 Task: Add an event with the title Third Lunch Break, date '2023/10/17', time 9:15 AM to 11:15 AMand add a description: Welcome to our Team Building Retreat, a transformative experience designed to foster stronger bonds, enhance collaboration, and unleash the full potential of our team. This retreat provides a unique opportunity for team members to step outside of their daily routines and engage in activities that promote trust, communication, and camaraderie., put the event into Yellow category, logged in from the account softage.3@softage.netand send the event invitation to softage.7@softage.net and softage.8@softage.net. Set a reminder for the event 15 minutes before
Action: Mouse moved to (82, 100)
Screenshot: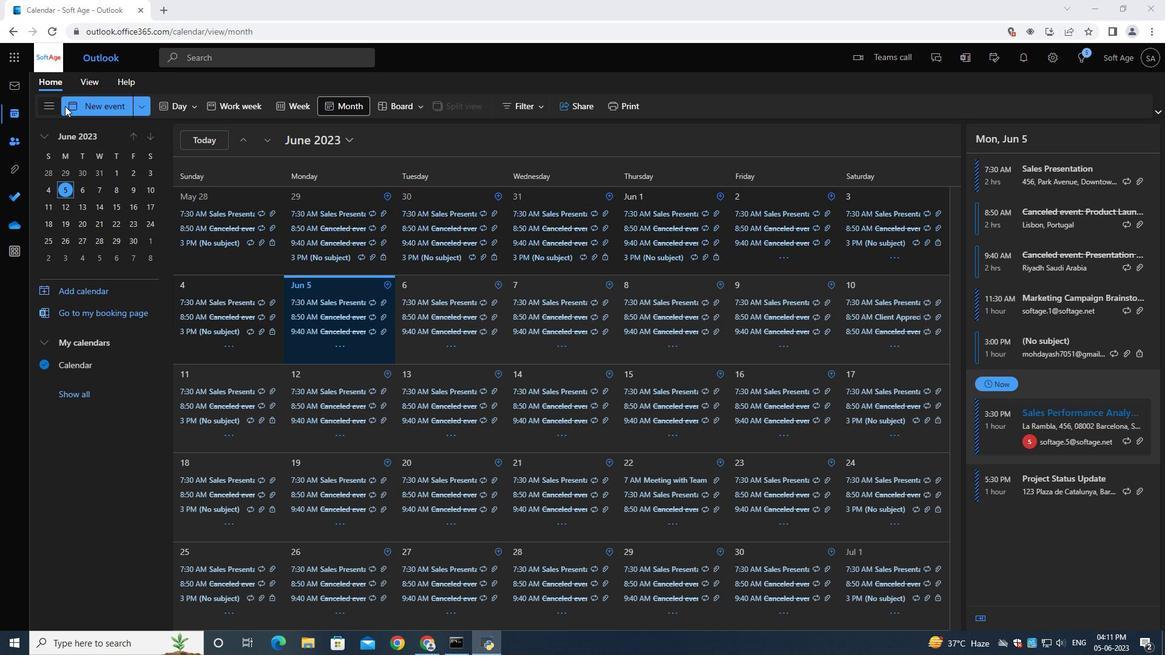 
Action: Mouse pressed left at (82, 100)
Screenshot: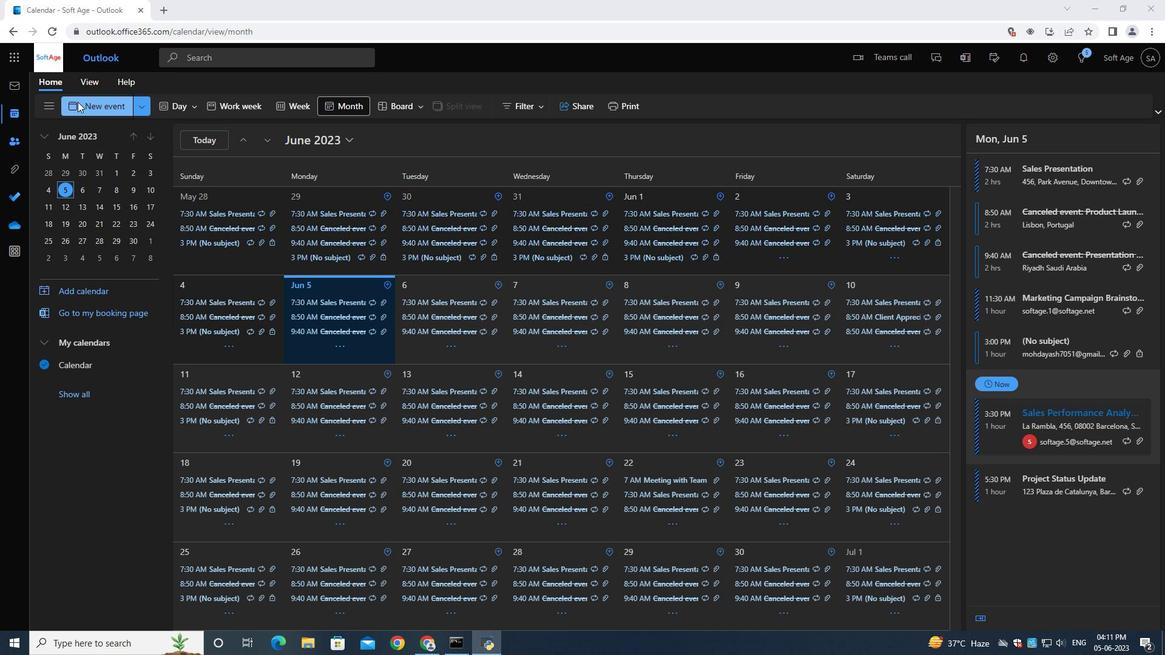 
Action: Mouse moved to (353, 190)
Screenshot: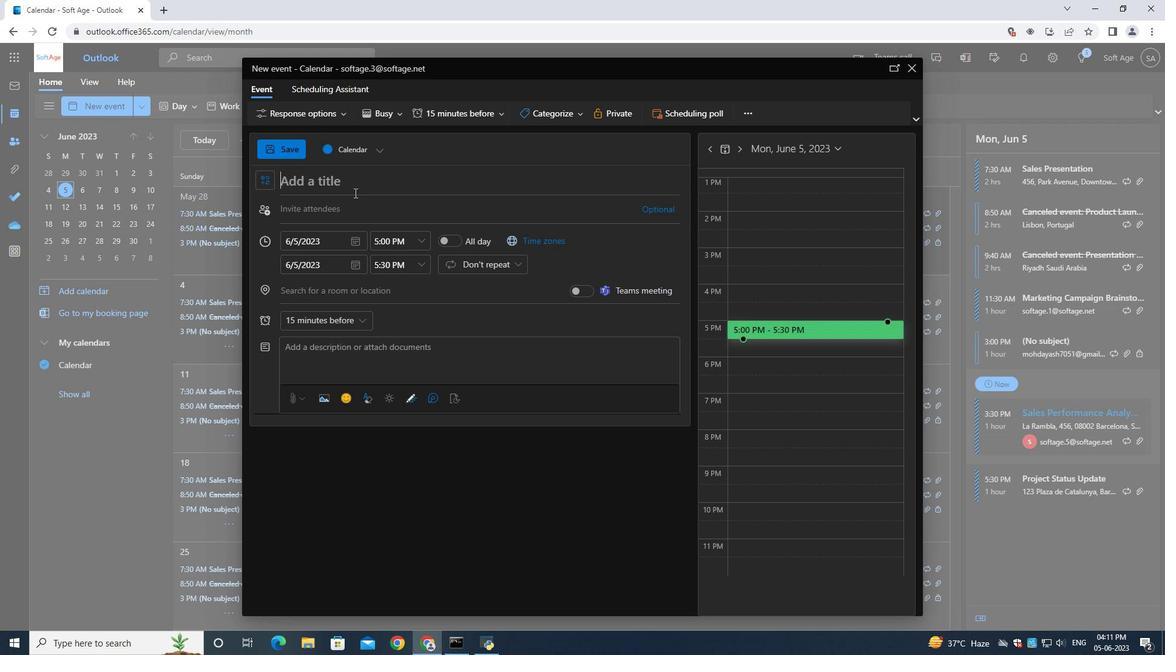 
Action: Mouse pressed left at (353, 190)
Screenshot: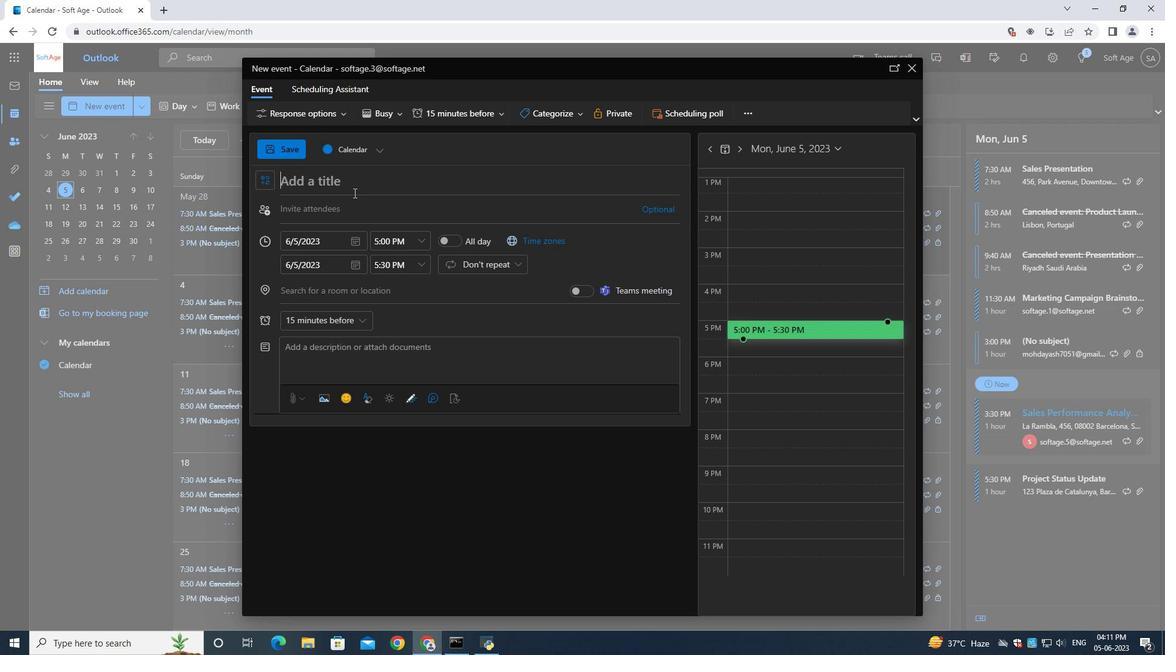 
Action: Key pressed <Key.shift>Third<Key.space><Key.shift>Lunch<Key.space><Key.shift>Break<Key.space>
Screenshot: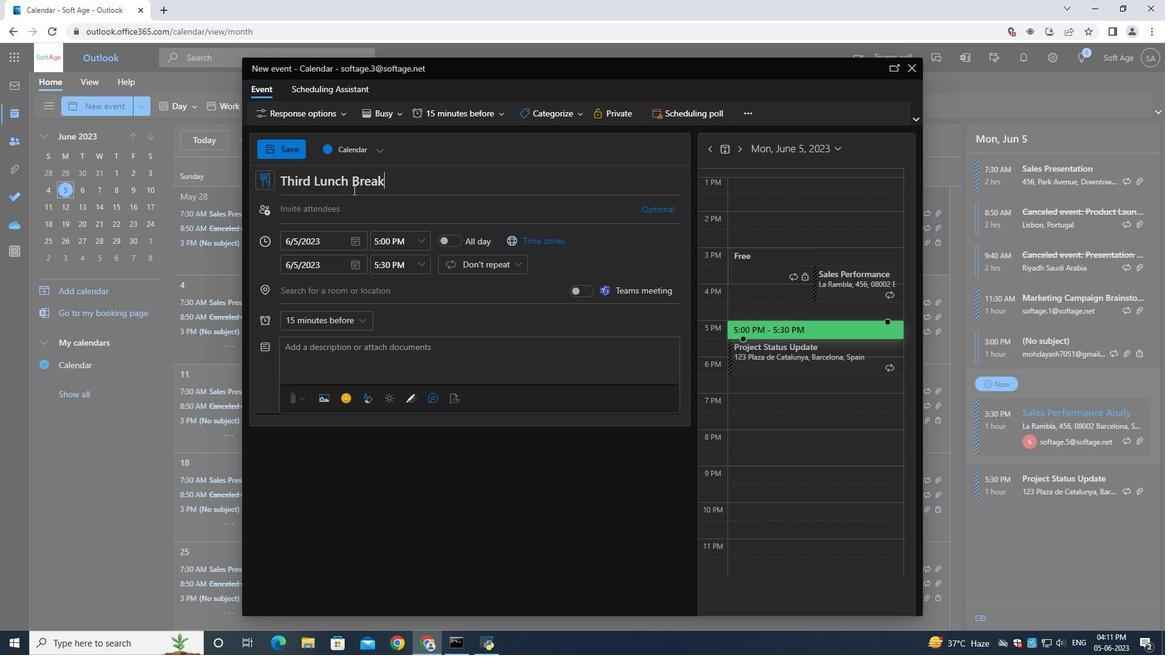 
Action: Mouse moved to (355, 245)
Screenshot: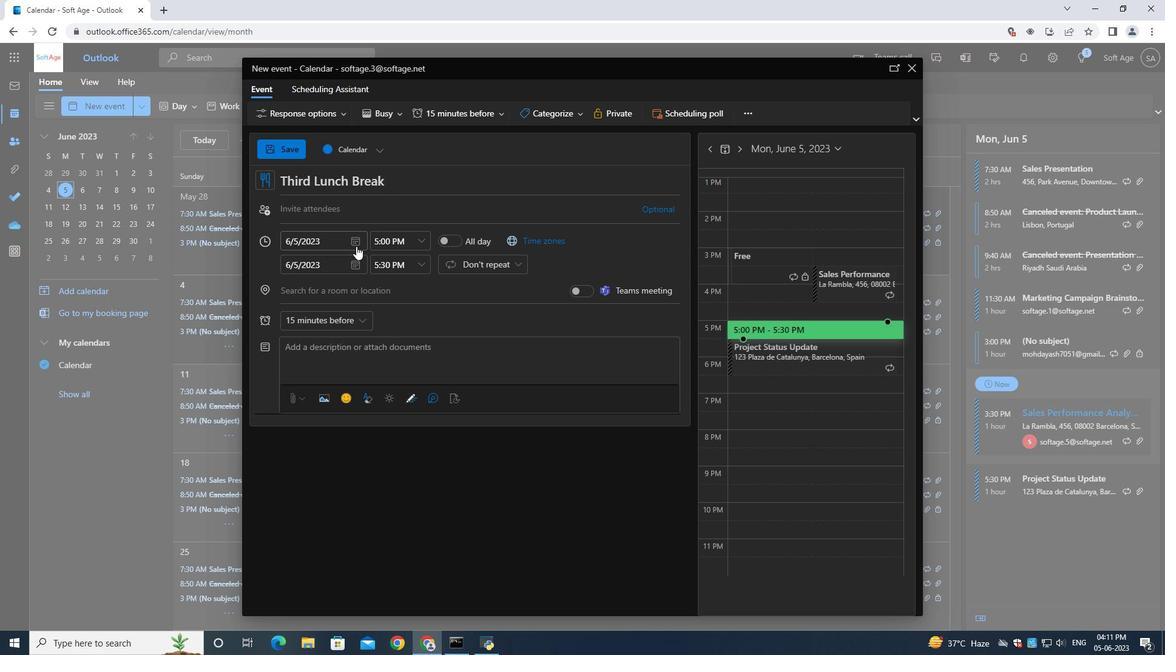 
Action: Mouse pressed left at (355, 245)
Screenshot: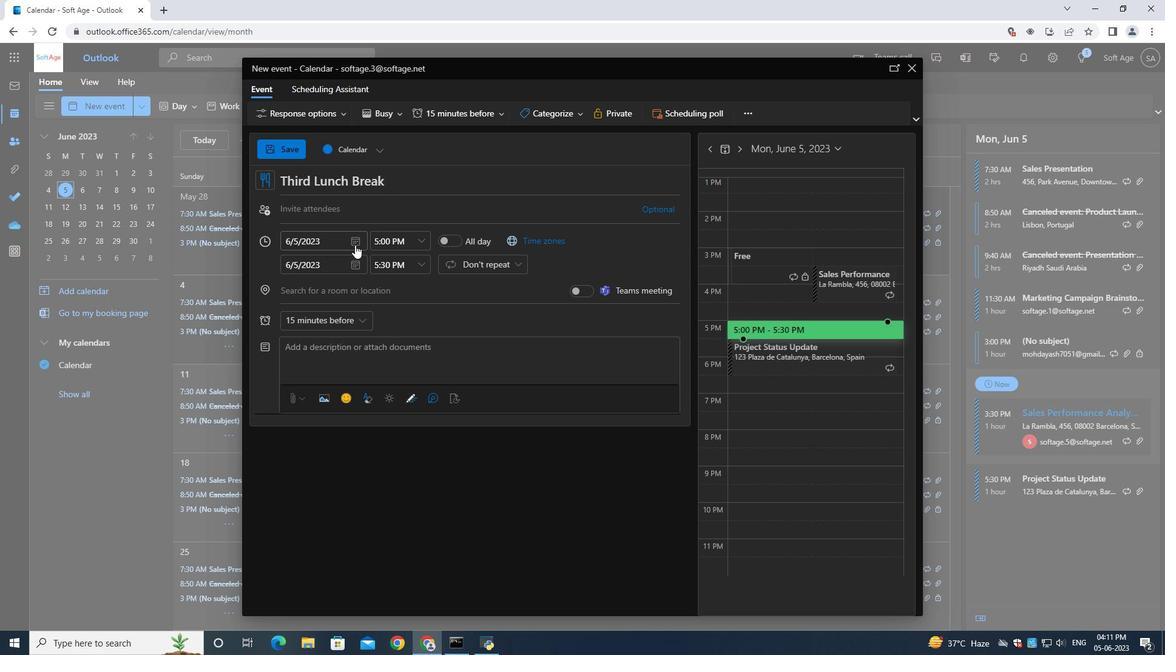 
Action: Mouse moved to (389, 267)
Screenshot: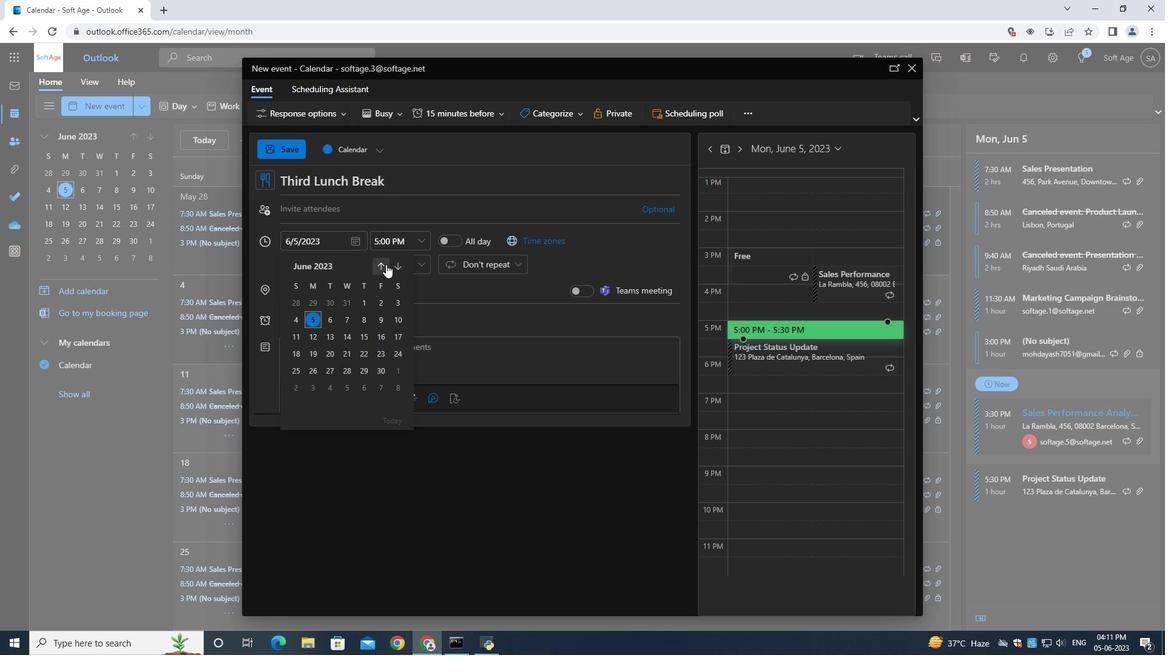 
Action: Mouse pressed left at (389, 267)
Screenshot: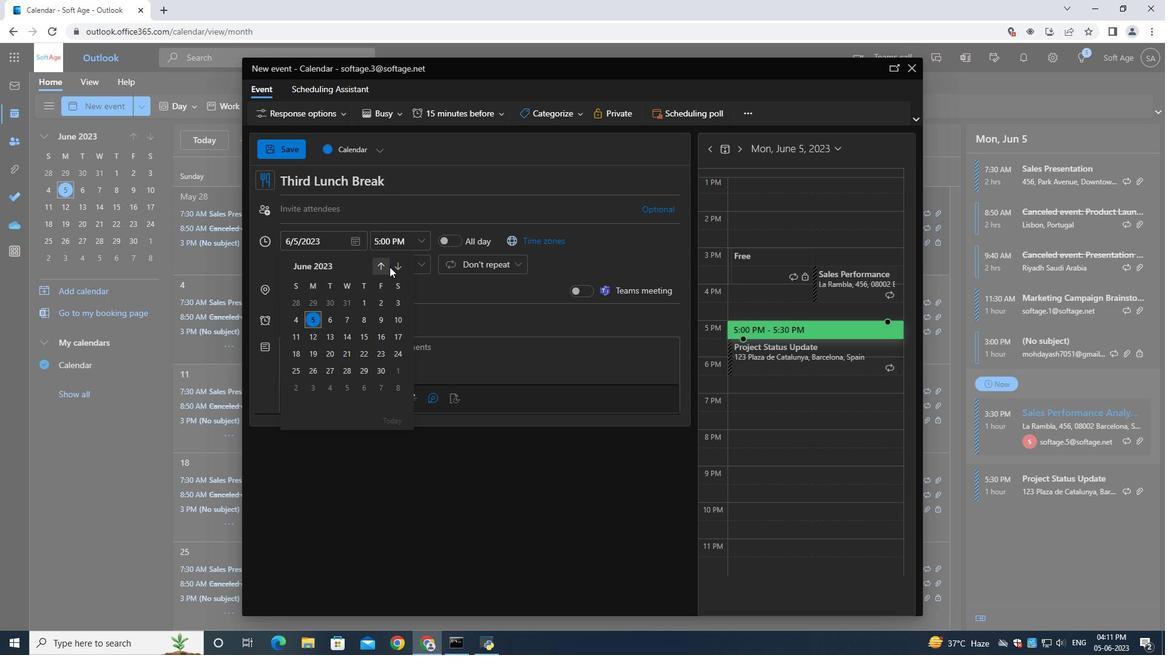 
Action: Mouse pressed left at (389, 267)
Screenshot: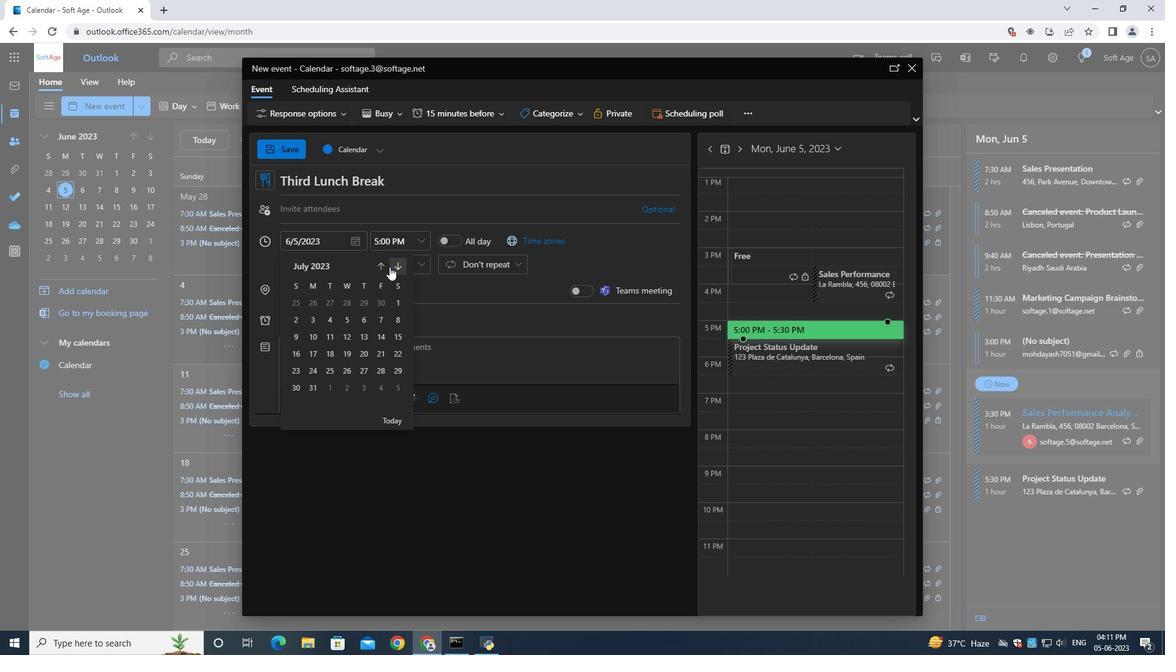 
Action: Mouse pressed left at (389, 267)
Screenshot: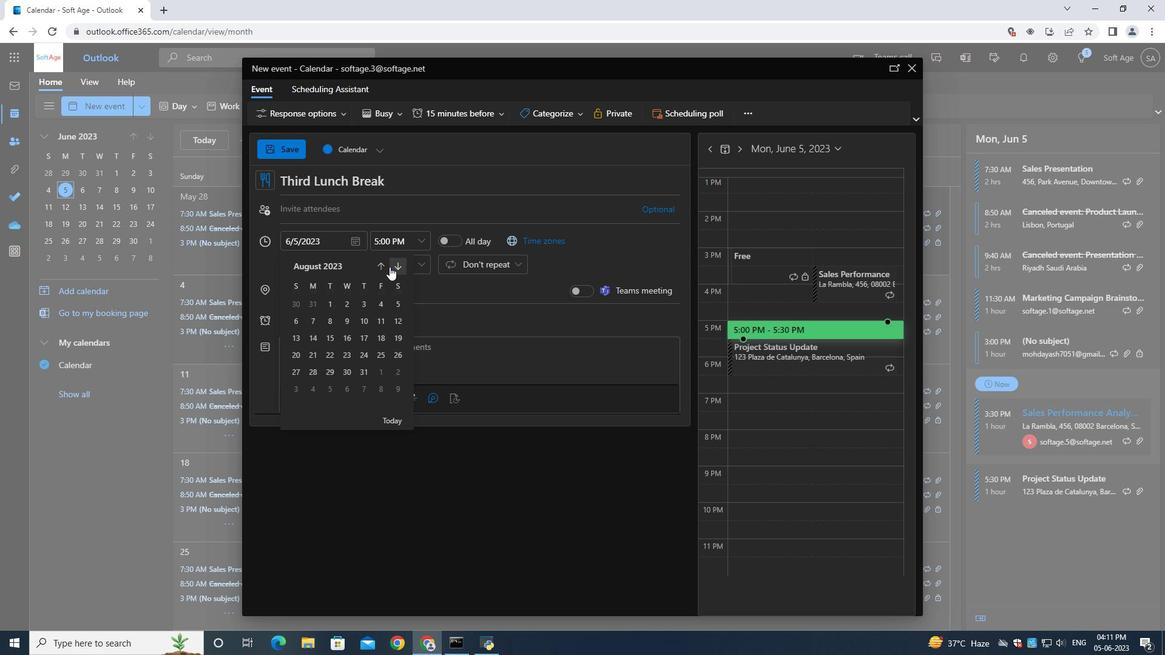 
Action: Mouse pressed left at (389, 267)
Screenshot: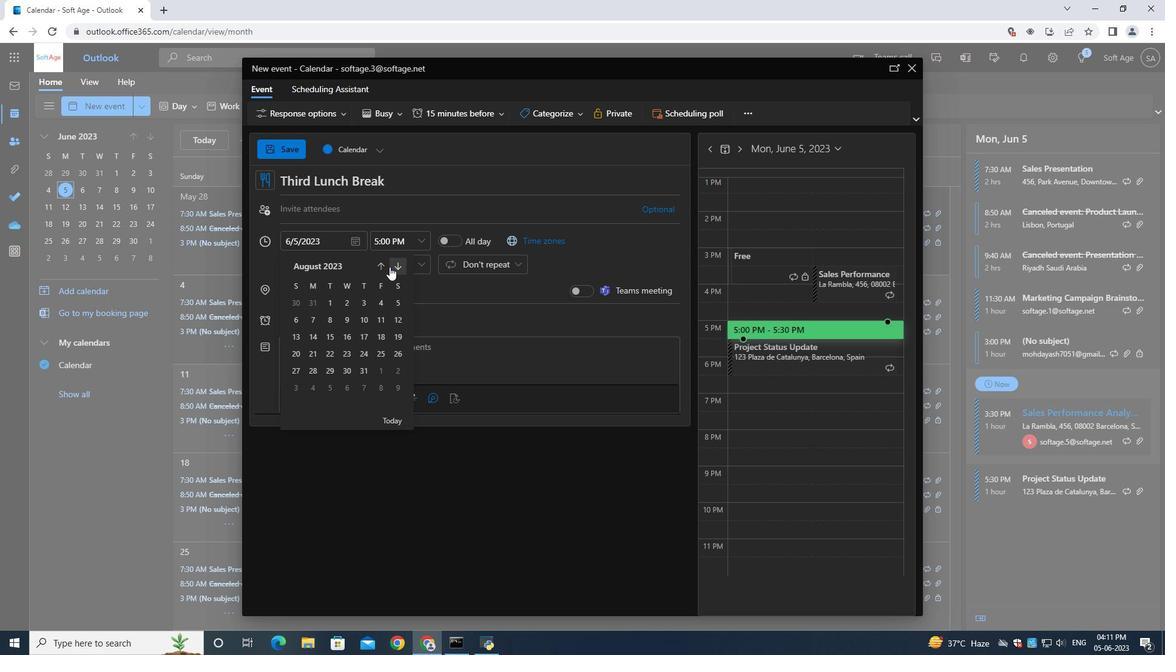 
Action: Mouse moved to (327, 333)
Screenshot: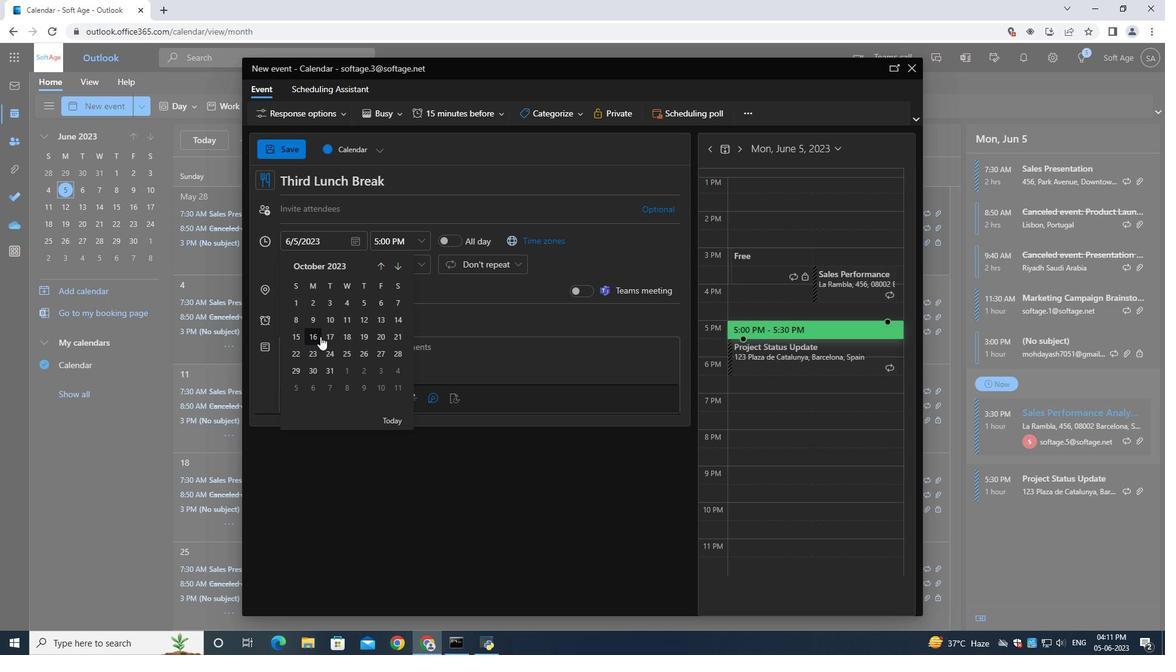 
Action: Mouse pressed left at (327, 333)
Screenshot: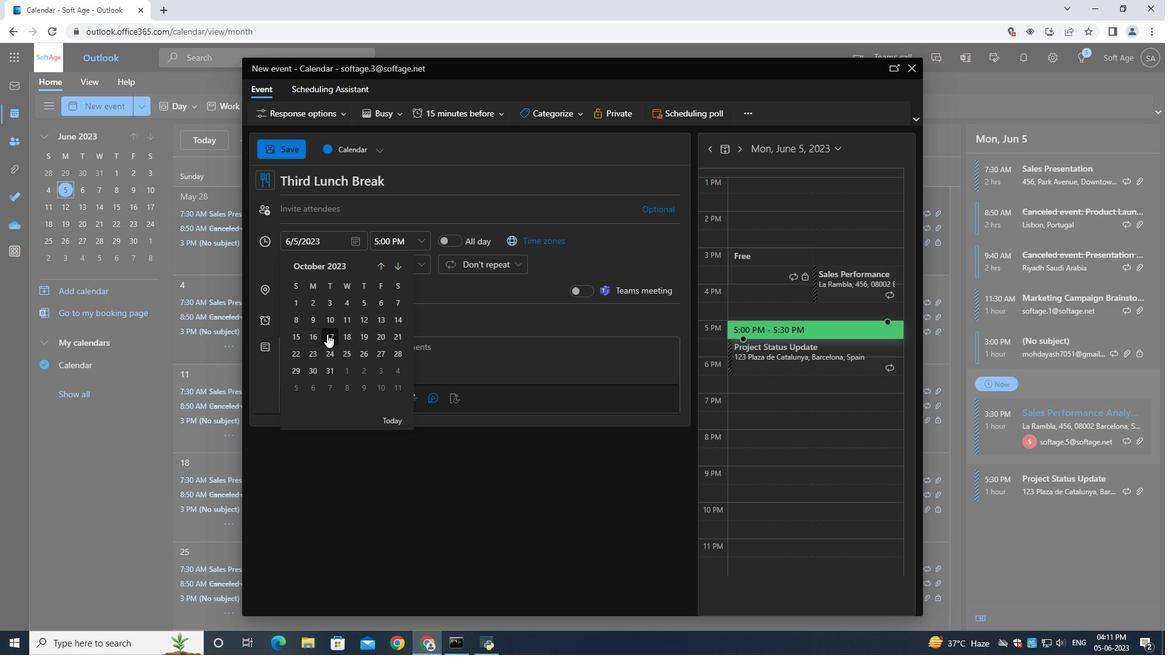 
Action: Mouse moved to (403, 233)
Screenshot: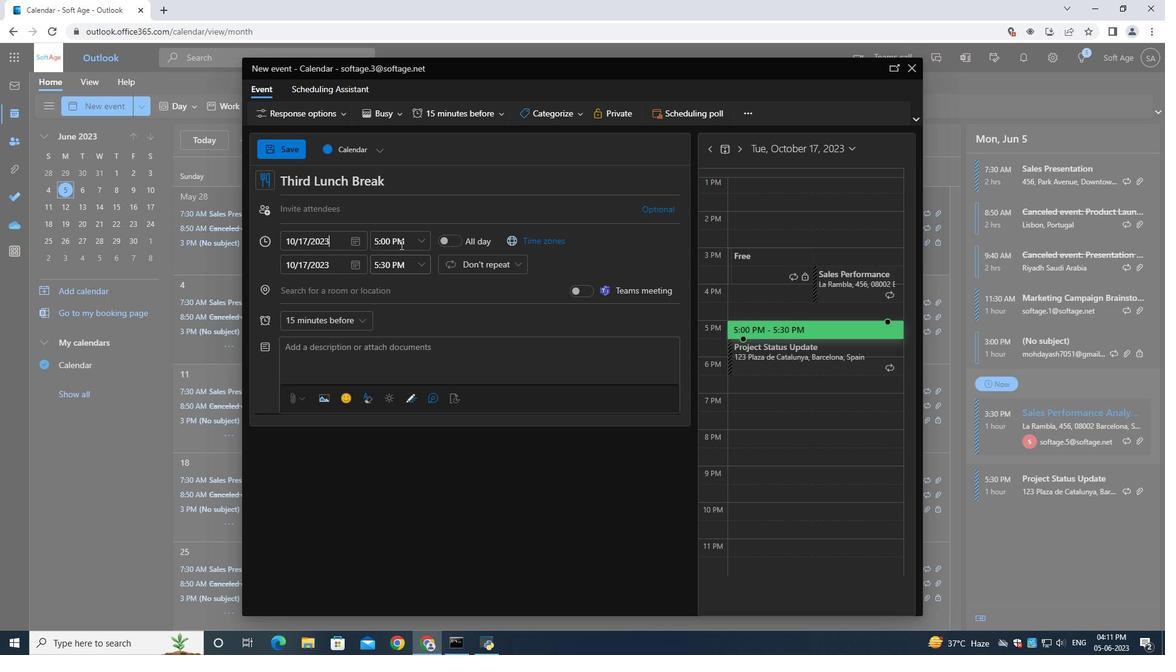 
Action: Mouse pressed left at (403, 233)
Screenshot: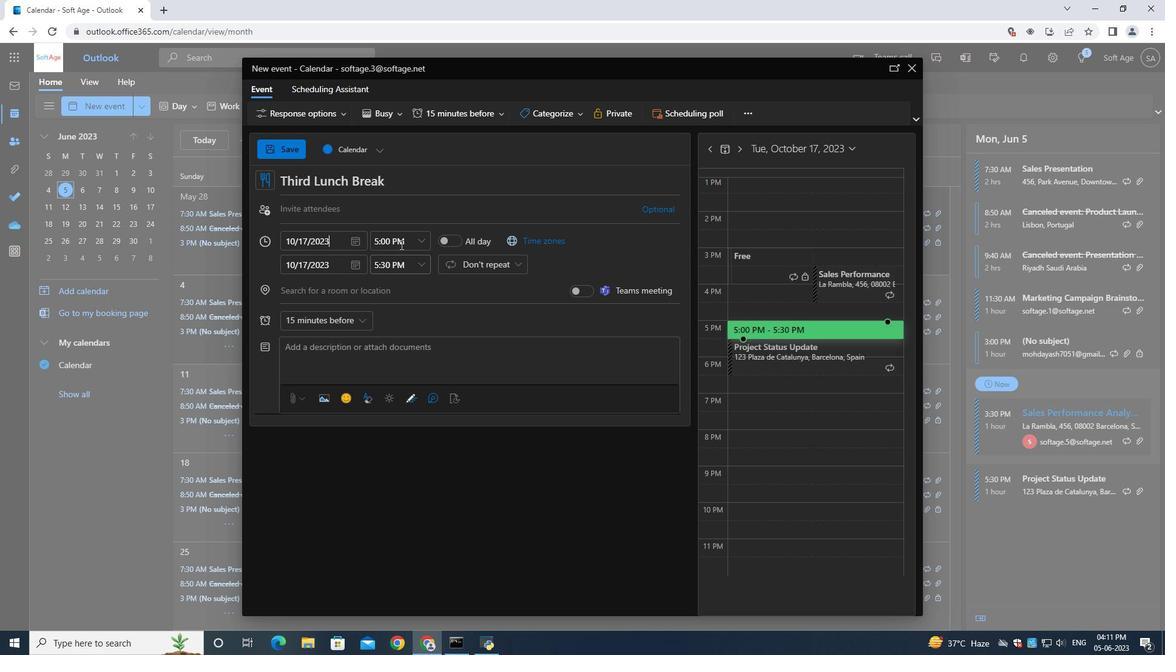 
Action: Mouse moved to (407, 245)
Screenshot: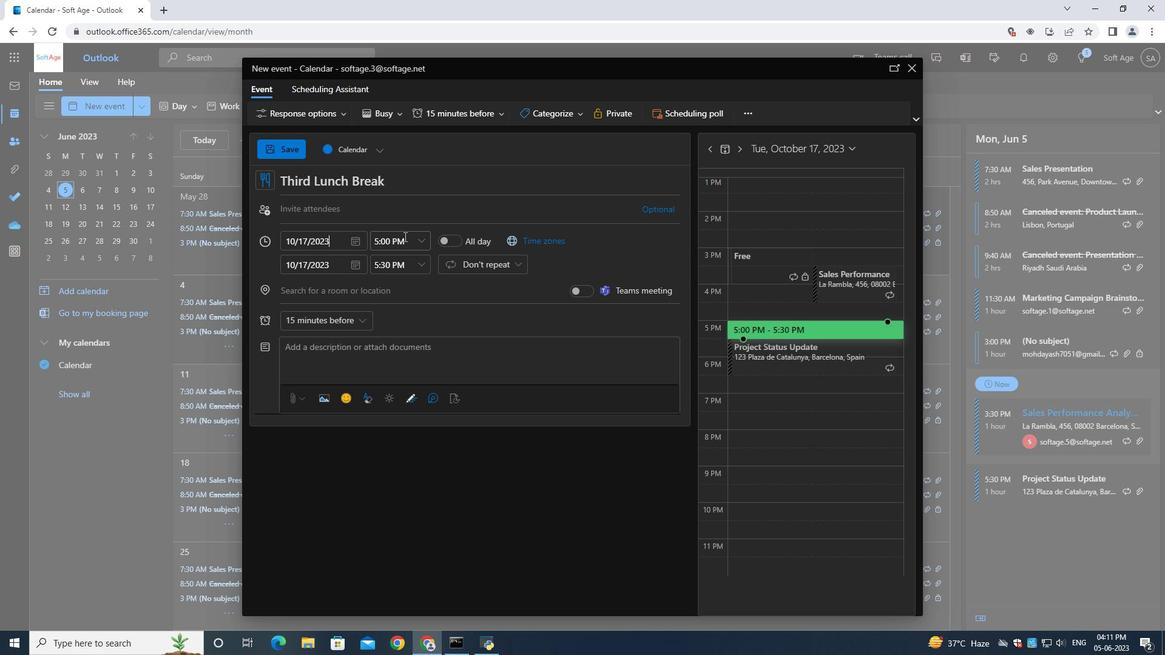 
Action: Mouse pressed left at (407, 245)
Screenshot: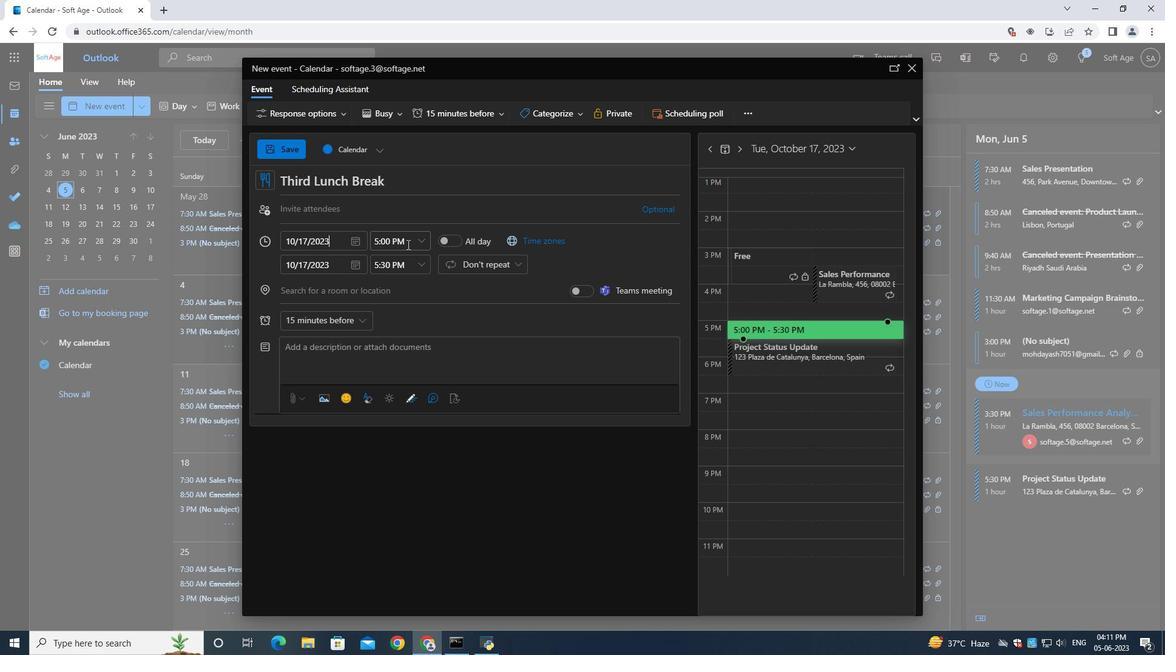 
Action: Mouse moved to (390, 240)
Screenshot: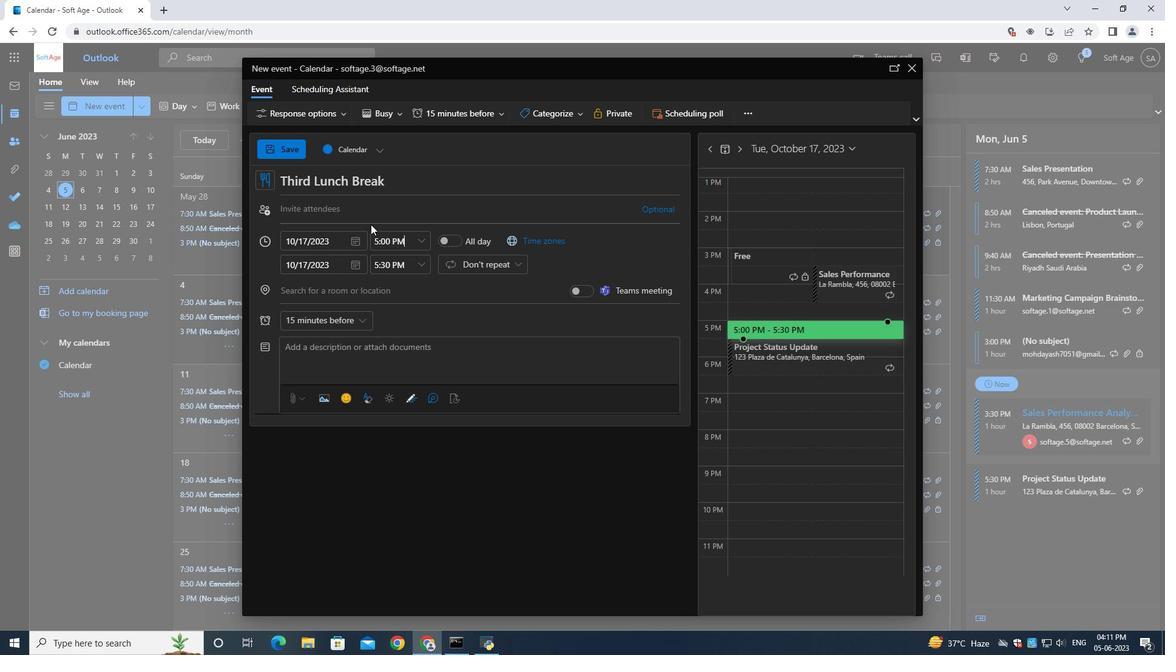 
Action: Mouse pressed left at (390, 240)
Screenshot: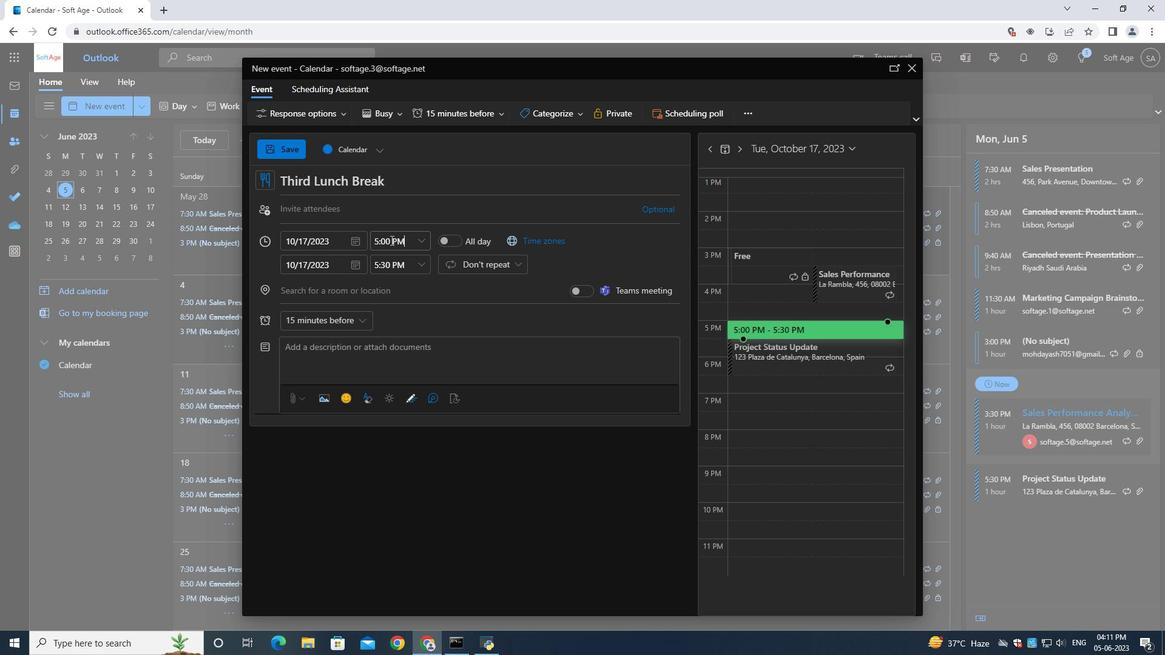 
Action: Mouse moved to (392, 227)
Screenshot: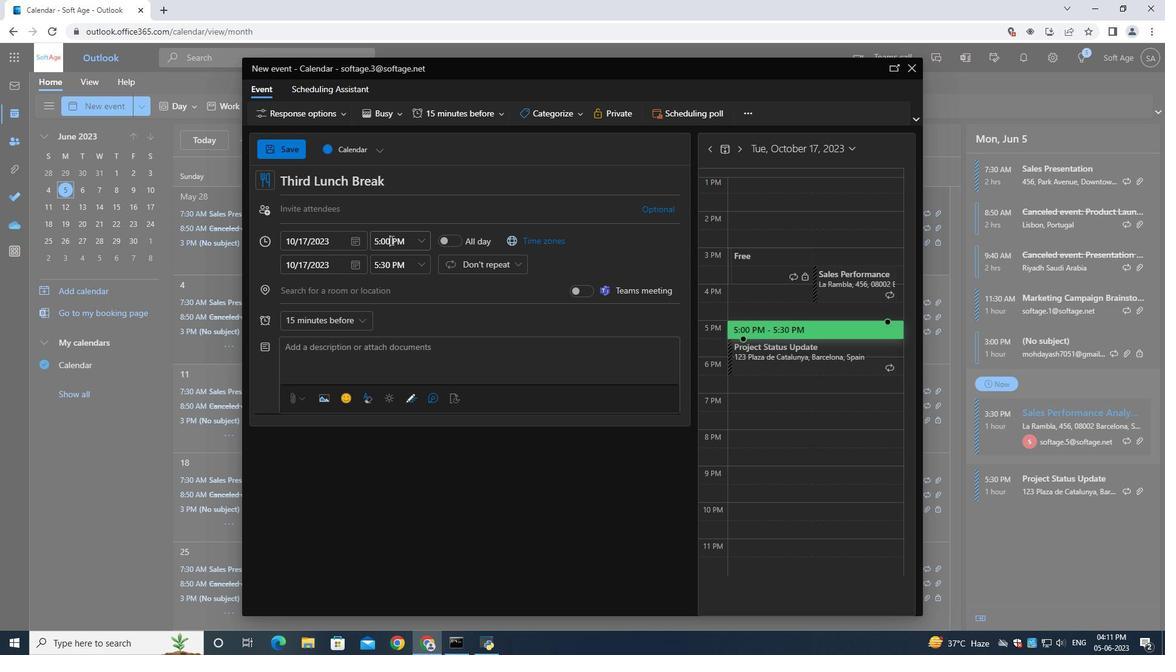 
Action: Mouse pressed left at (392, 227)
Screenshot: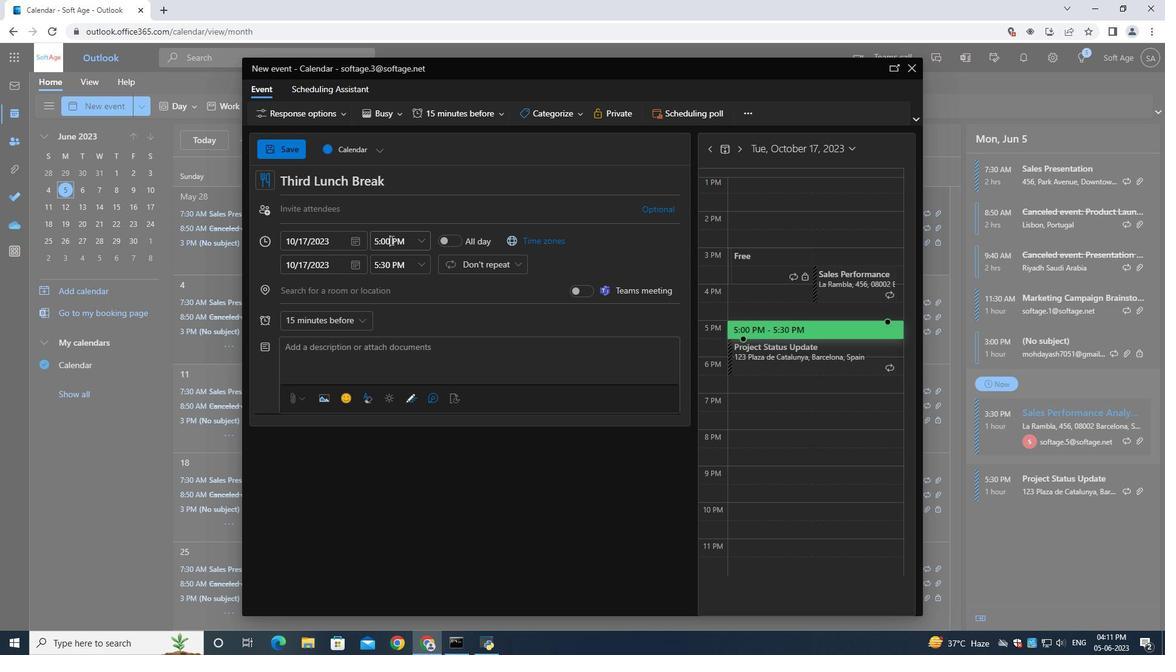 
Action: Mouse moved to (394, 227)
Screenshot: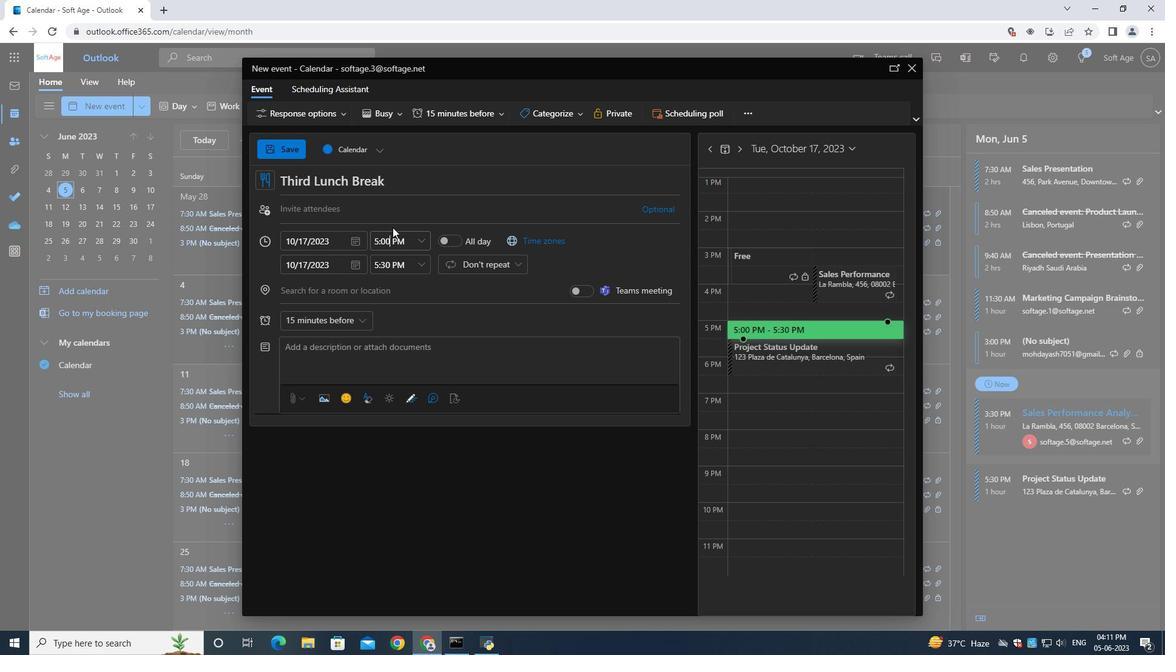 
Action: Mouse pressed left at (394, 227)
Screenshot: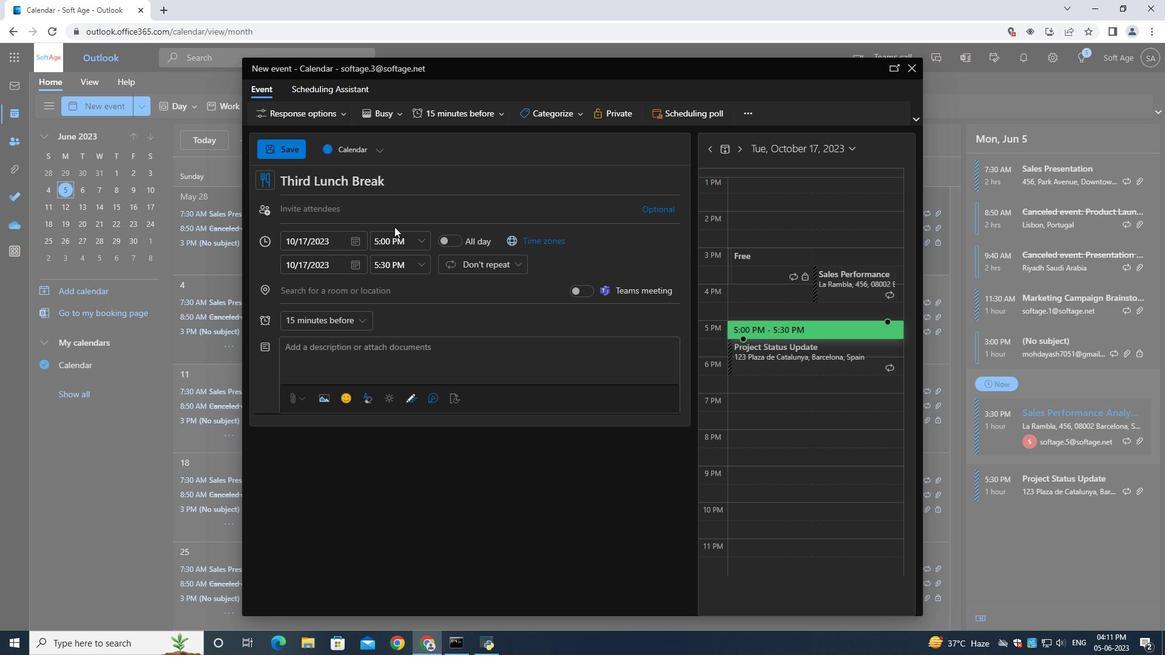 
Action: Mouse moved to (393, 235)
Screenshot: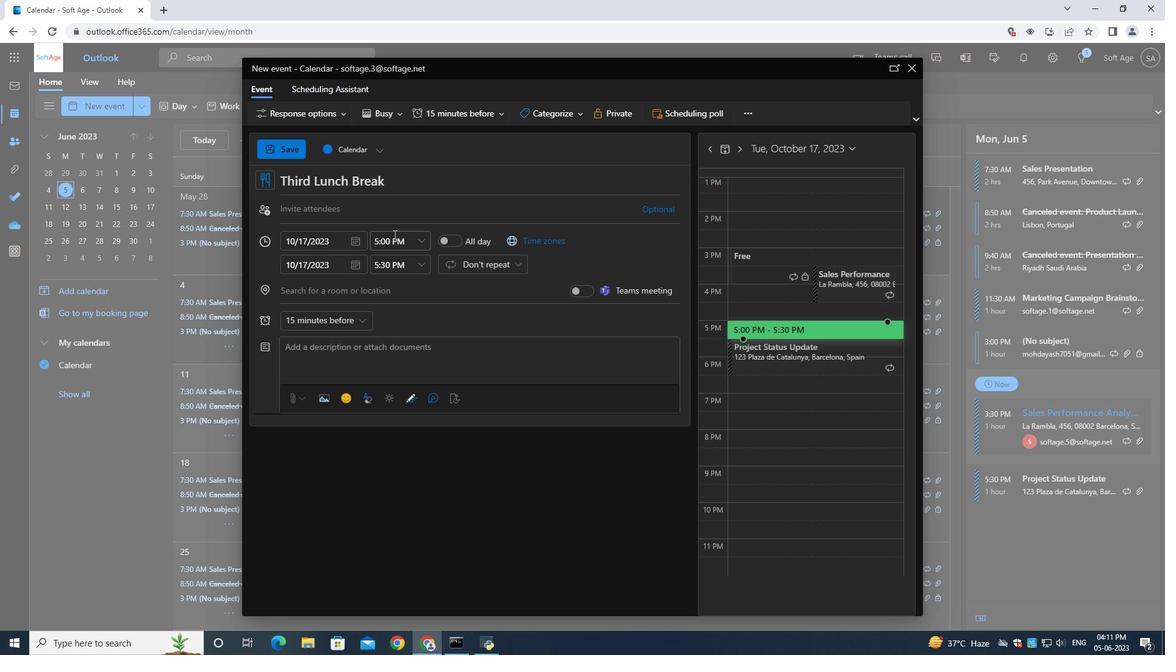 
Action: Mouse pressed left at (393, 235)
Screenshot: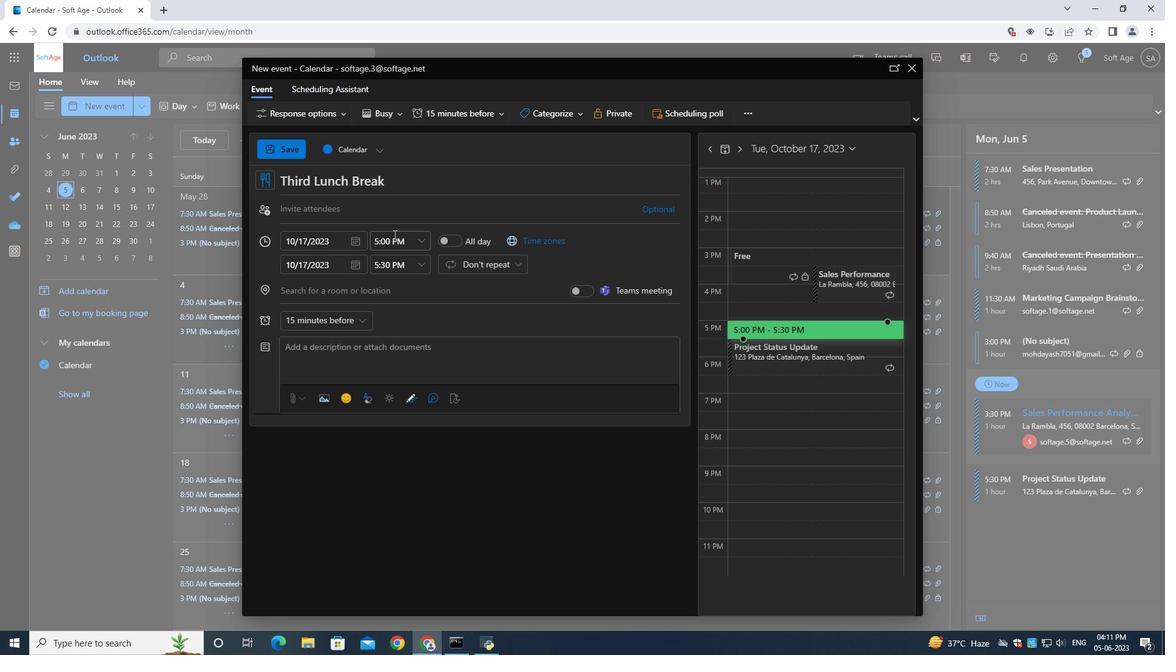 
Action: Mouse pressed left at (393, 235)
Screenshot: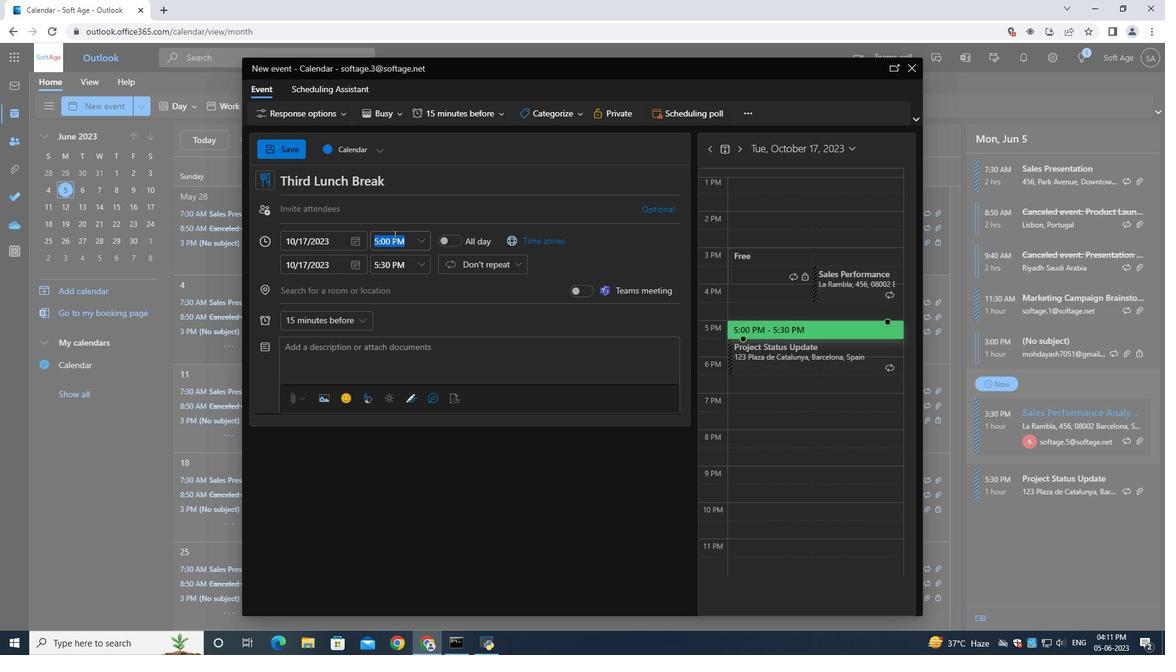 
Action: Key pressed 9<Key.shift_r><Key.shift_r><Key.shift_r><Key.shift_r><Key.shift_r>:15<Key.shift>A<Key.shift>M
Screenshot: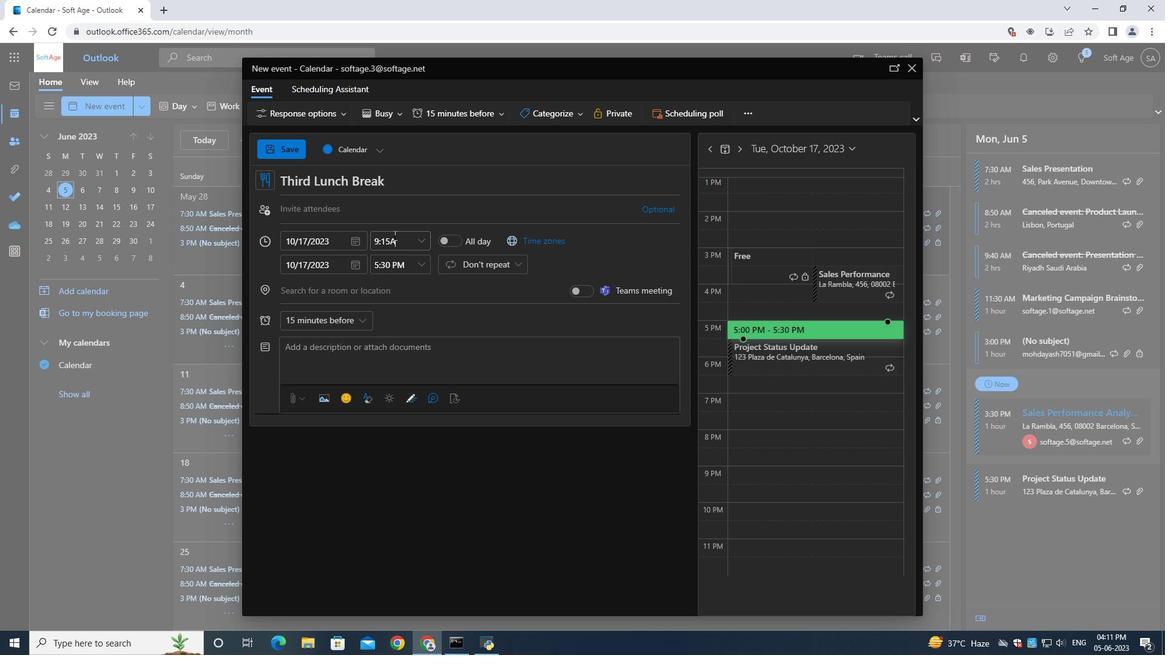 
Action: Mouse moved to (387, 267)
Screenshot: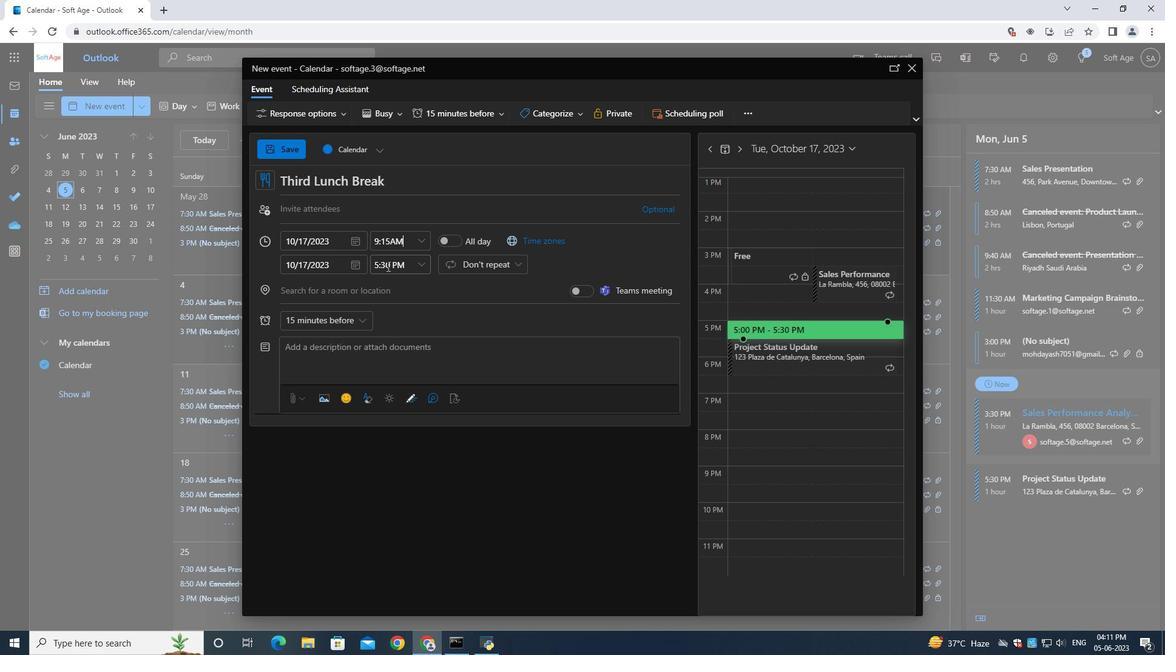 
Action: Mouse pressed left at (387, 267)
Screenshot: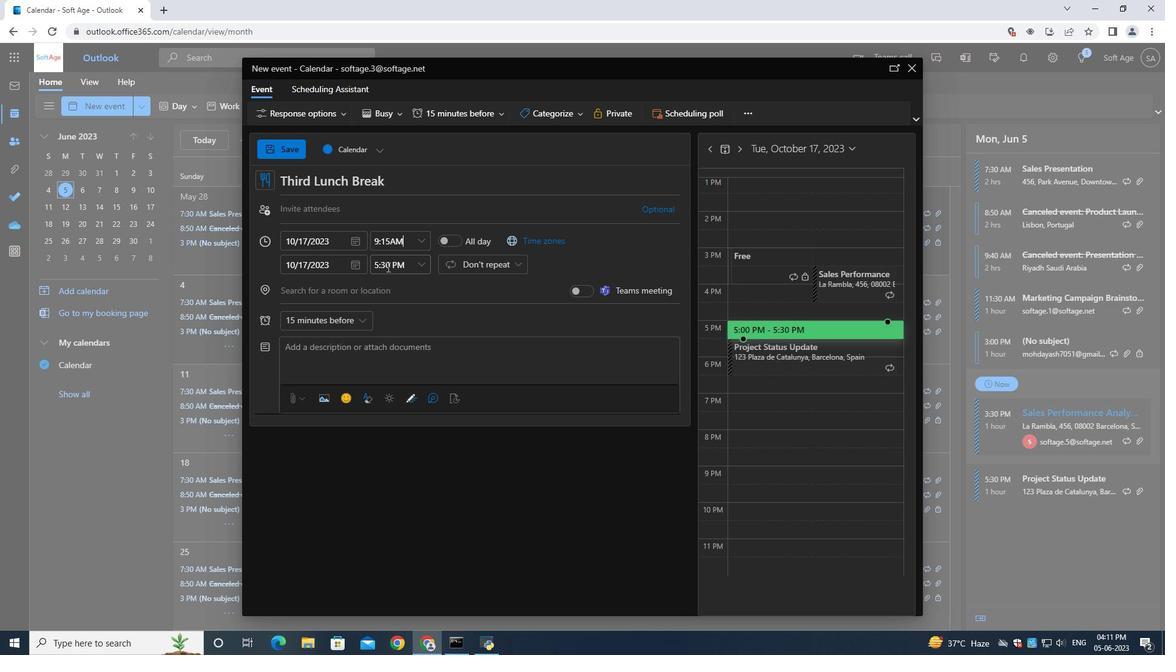
Action: Key pressed 11<Key.shift_r>:15<Key.shift>AM
Screenshot: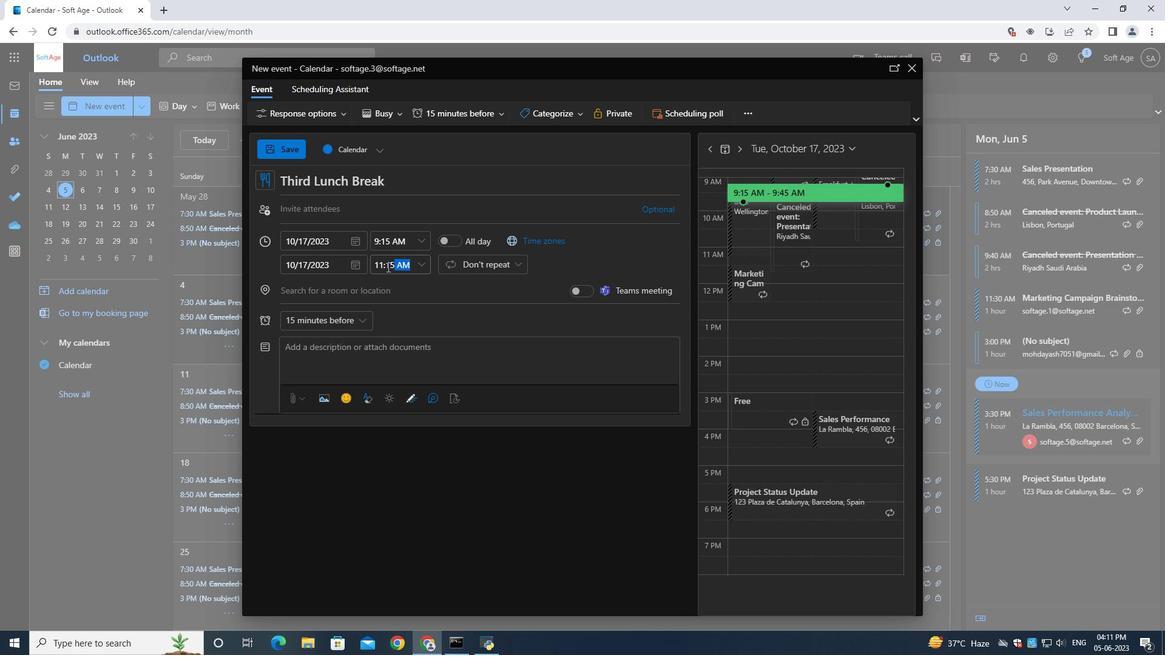 
Action: Mouse moved to (324, 355)
Screenshot: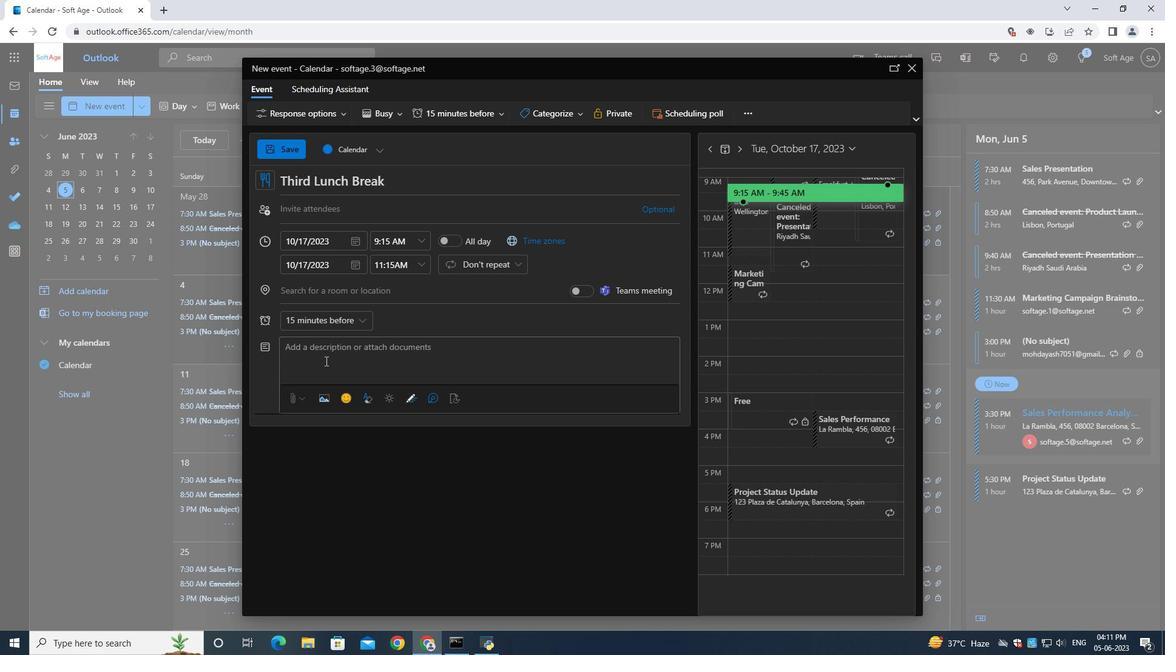 
Action: Mouse pressed left at (324, 355)
Screenshot: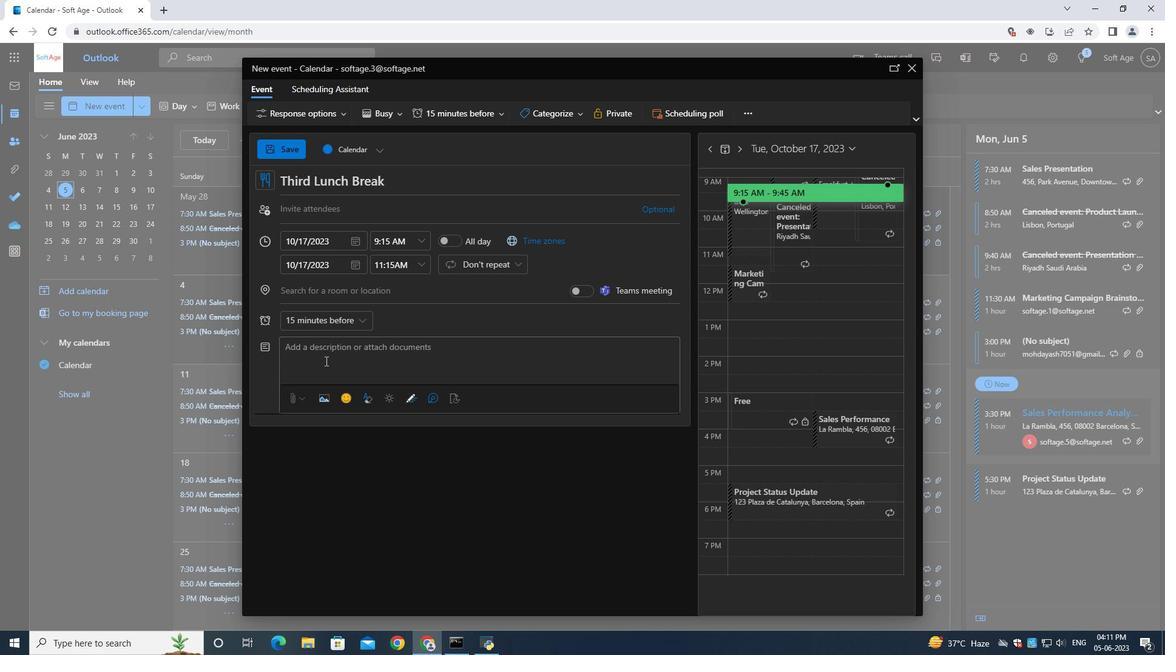 
Action: Key pressed <Key.shift>Welcome<Key.space><Key.space>to<Key.space><Key.backspace><Key.backspace><Key.backspace><Key.backspace>to<Key.space>our<Key.space><Key.shift>Team<Key.space><Key.shift><Key.shift><Key.shift><Key.shift><Key.shift><Key.shift><Key.shift><Key.shift><Key.shift><Key.shift><Key.shift><Key.shift><Key.shift><Key.shift><Key.shift><Key.shift><Key.shift><Key.shift><Key.shift><Key.shift><Key.shift><Key.shift><Key.shift>Building<Key.space><Key.shift><Key.shift><Key.shift><Key.shift><Key.shift><Key.shift><Key.shift><Key.shift><Key.shift><Key.shift><Key.shift><Key.shift><Key.shift><Key.shift><Key.shift><Key.shift><Key.shift><Key.shift>Retrear<Key.backspace><Key.backspace>t<Key.backspace>at<Key.space><Key.backspace>,<Key.space>a<Key.space>stronger<Key.space>bonds,<Key.space>enchance<Key.space>collaboration,<Key.space>and<Key.space>unleash<Key.space>the<Key.space>full<Key.space>potential<Key.space>of<Key.space>our<Key.space>team.<Key.space><Key.shift><Key.shift><Key.shift>This<Key.space>retreat<Key.space>provides<Key.space>a<Key.space>unique<Key.space>opportunity<Key.space>for<Key.space>team<Key.space>members<Key.space>to<Key.space>step<Key.space>outside<Key.space>of<Key.space>their<Key.space>daily<Key.space>routines<Key.space>and<Key.space>enage<Key.space>in<Key.space>activities<Key.space>that<Key.space>promote<Key.space>trust<Key.space><Key.backspace>,<Key.space>communication,<Key.space>and<Key.space>camarderie.
Screenshot: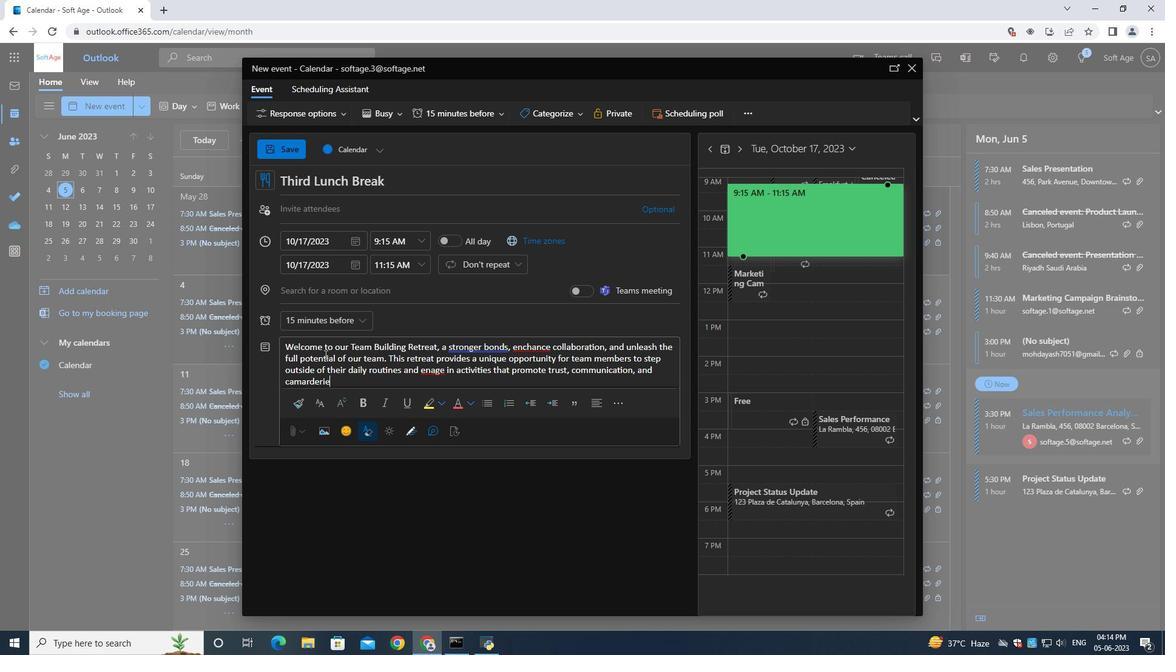 
Action: Mouse moved to (564, 116)
Screenshot: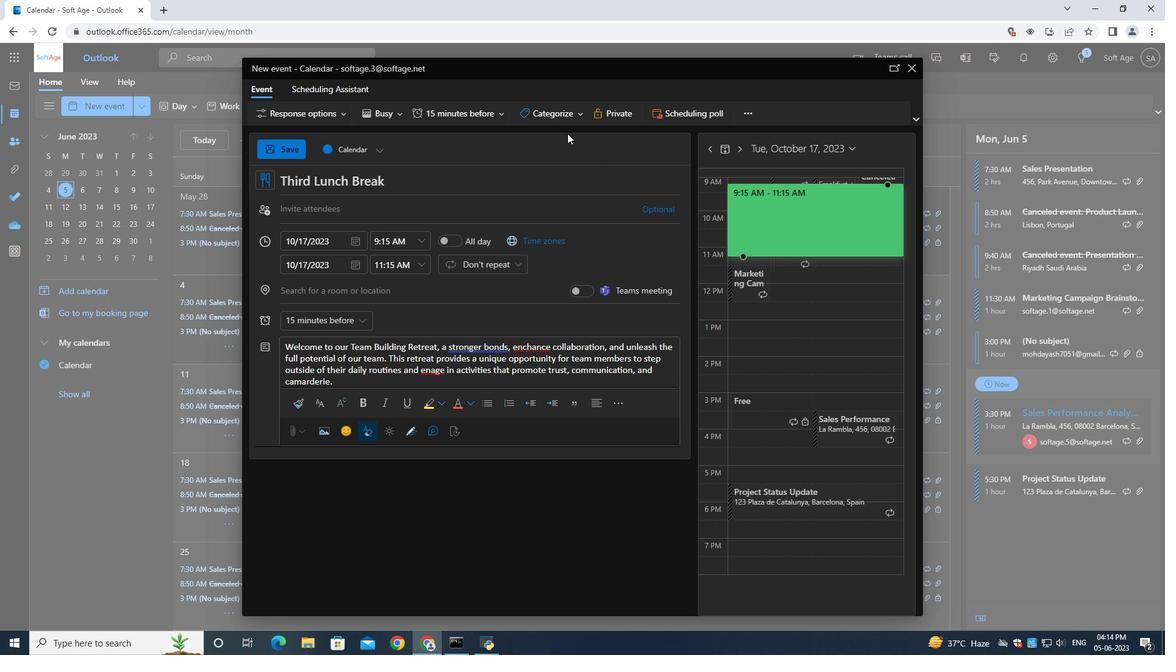 
Action: Mouse pressed left at (564, 116)
Screenshot: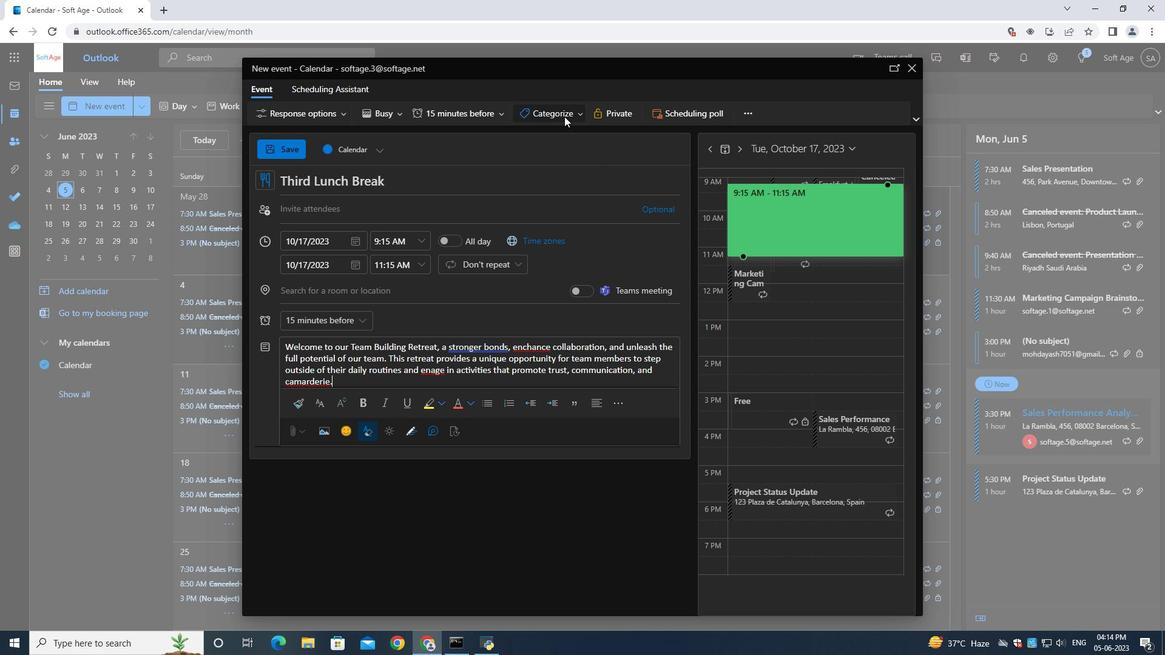 
Action: Mouse moved to (541, 230)
Screenshot: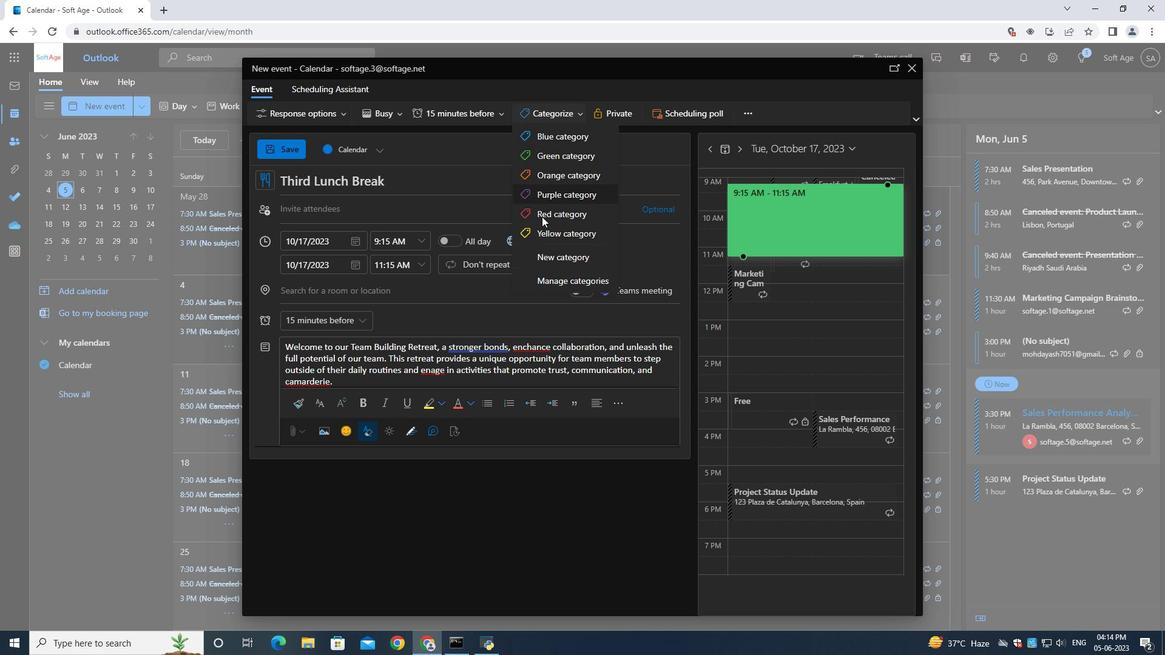 
Action: Mouse pressed left at (541, 230)
Screenshot: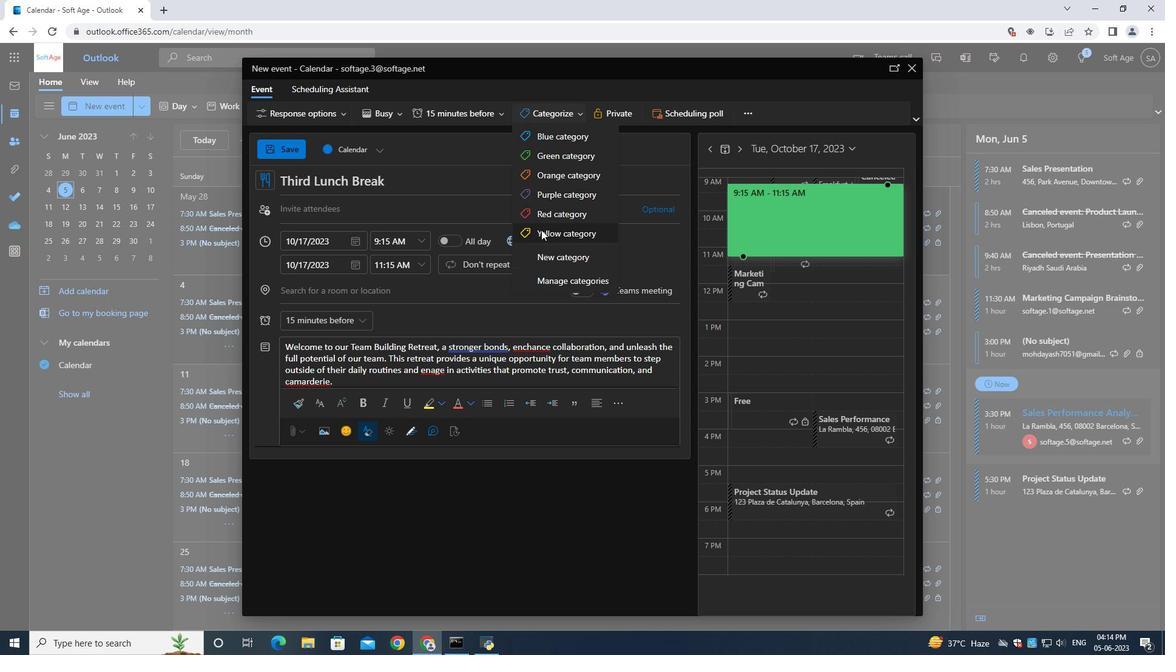 
Action: Mouse moved to (346, 205)
Screenshot: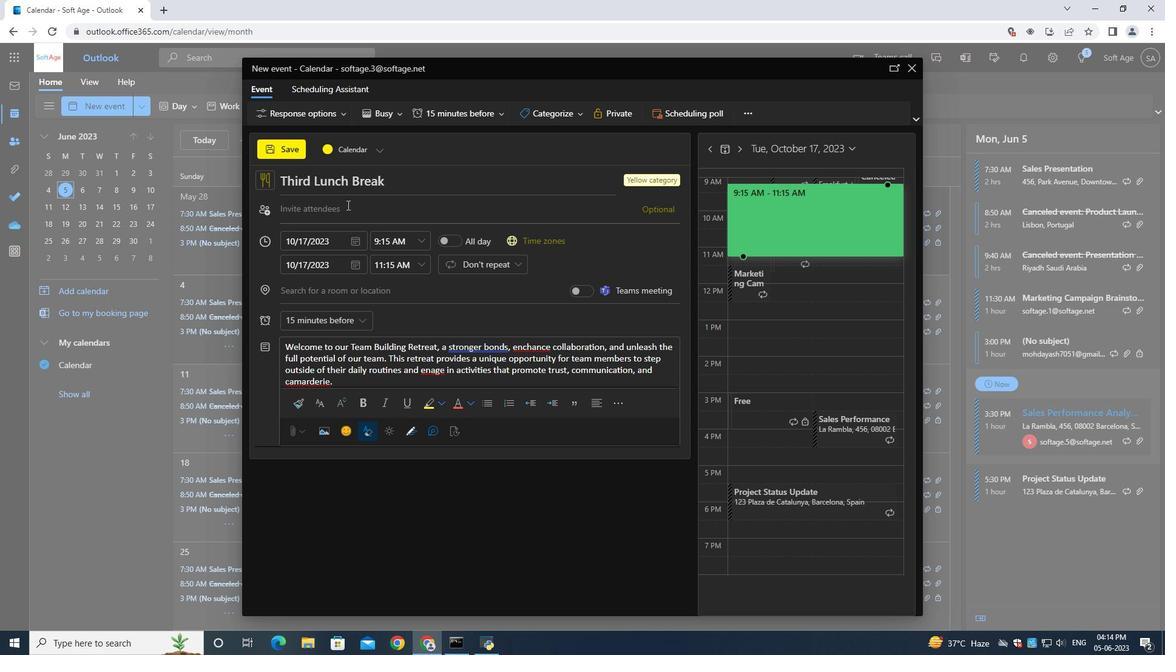 
Action: Mouse pressed left at (346, 205)
Screenshot: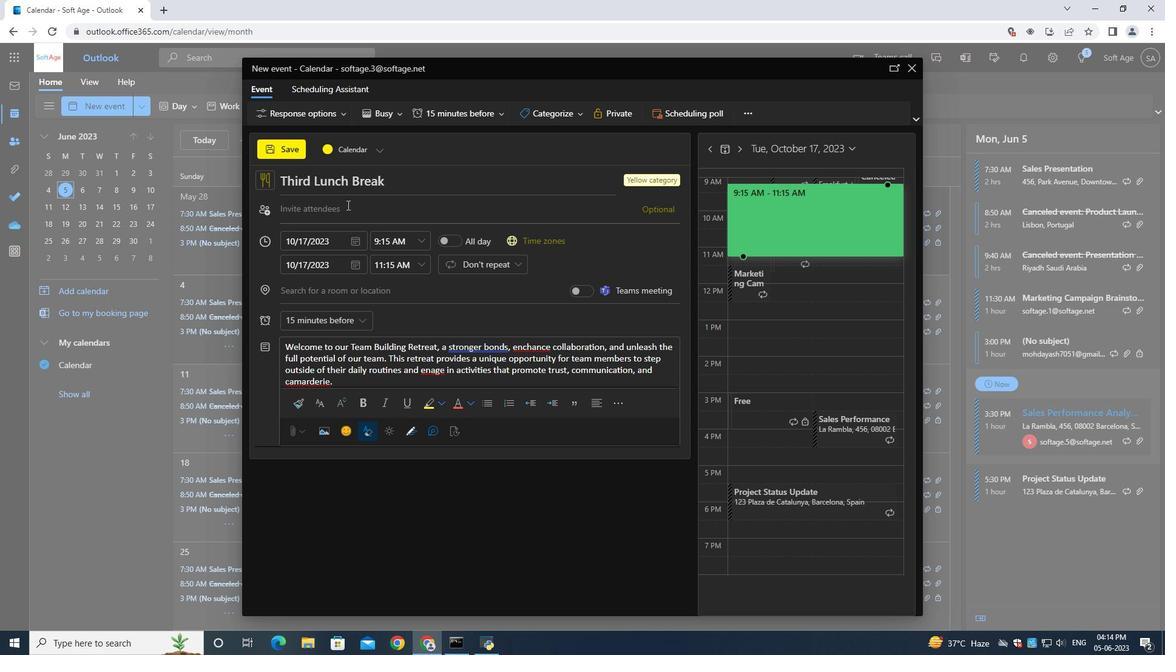 
Action: Key pressed softage.7<Key.shift>@softage.net
Screenshot: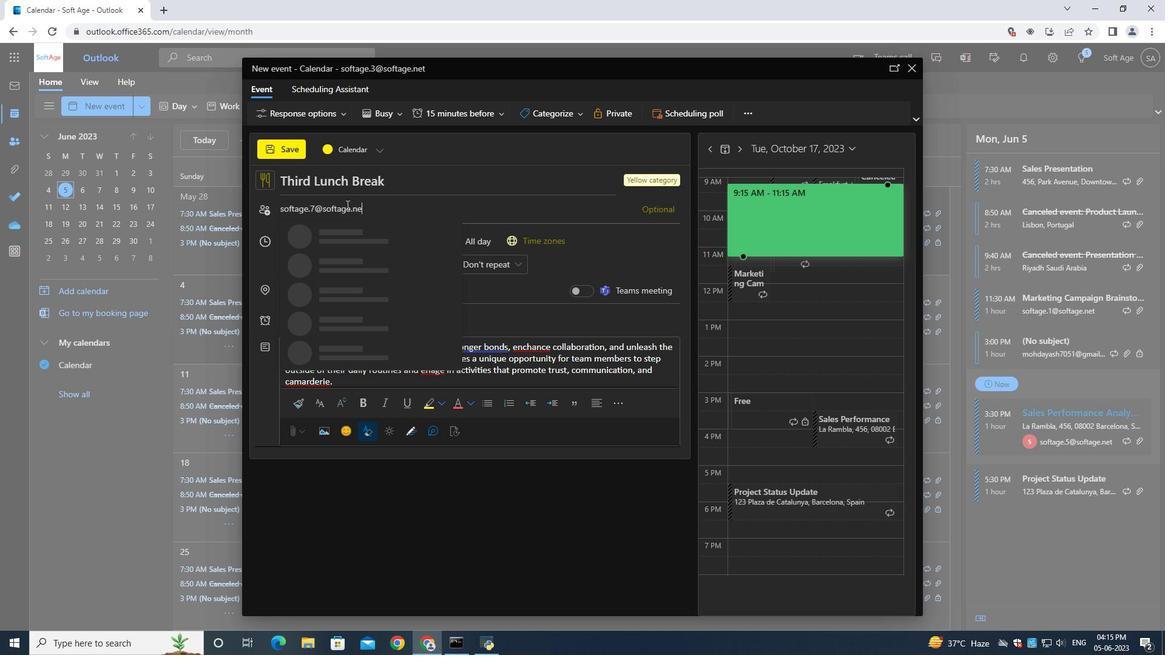 
Action: Mouse moved to (344, 228)
Screenshot: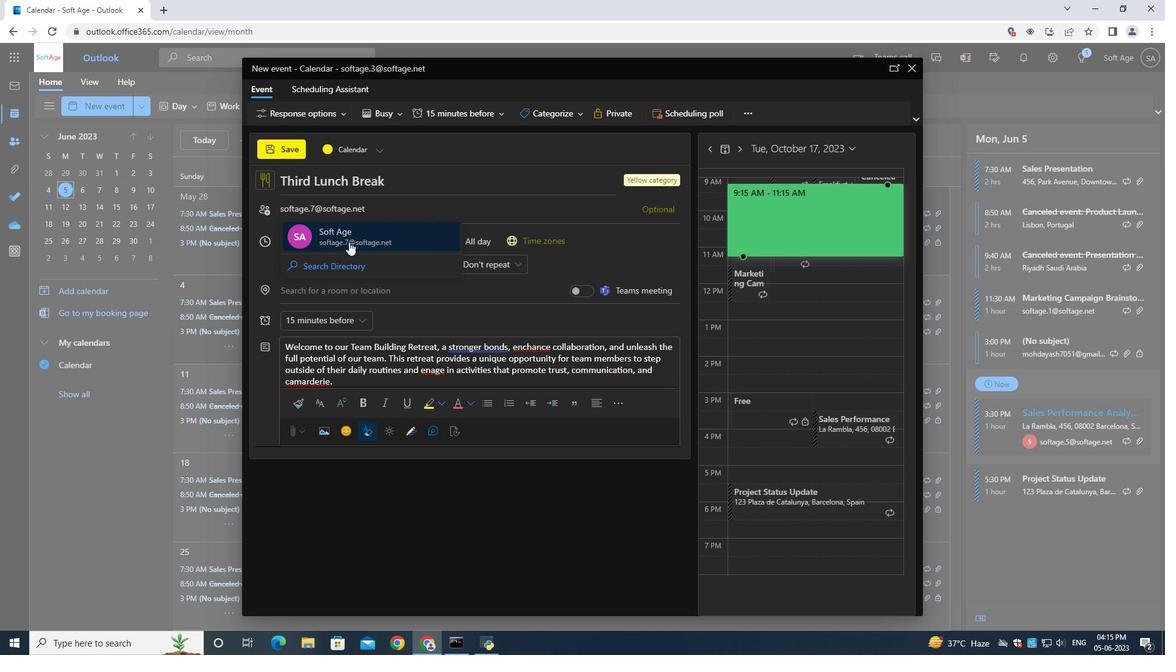
Action: Mouse pressed left at (344, 228)
Screenshot: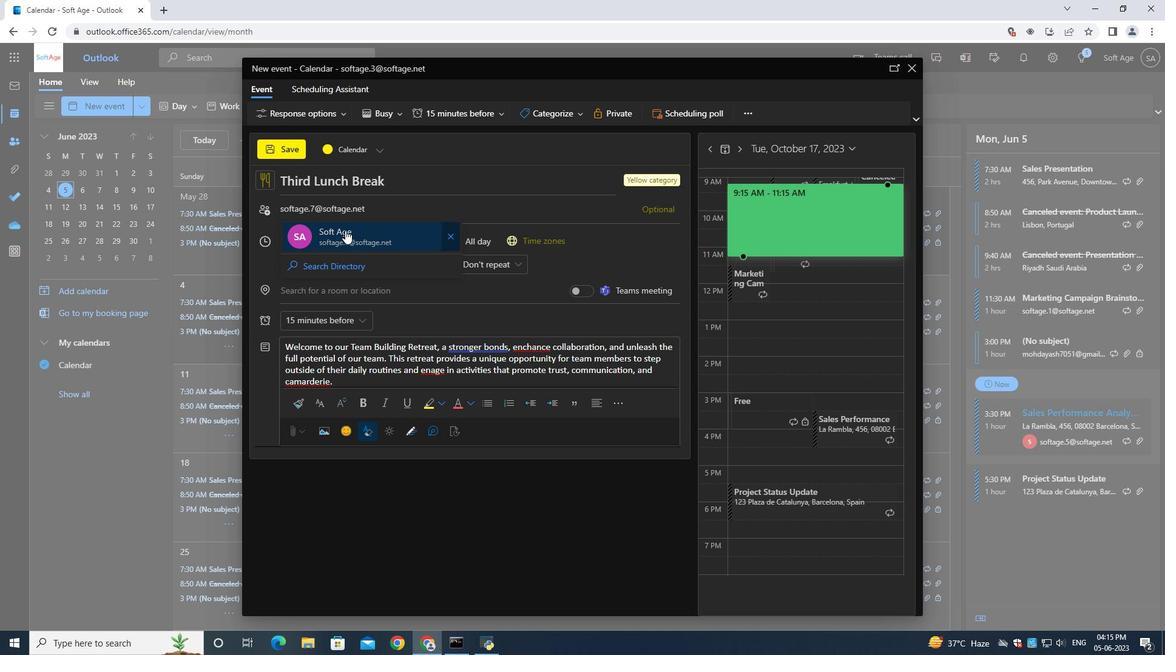 
Action: Mouse moved to (387, 219)
Screenshot: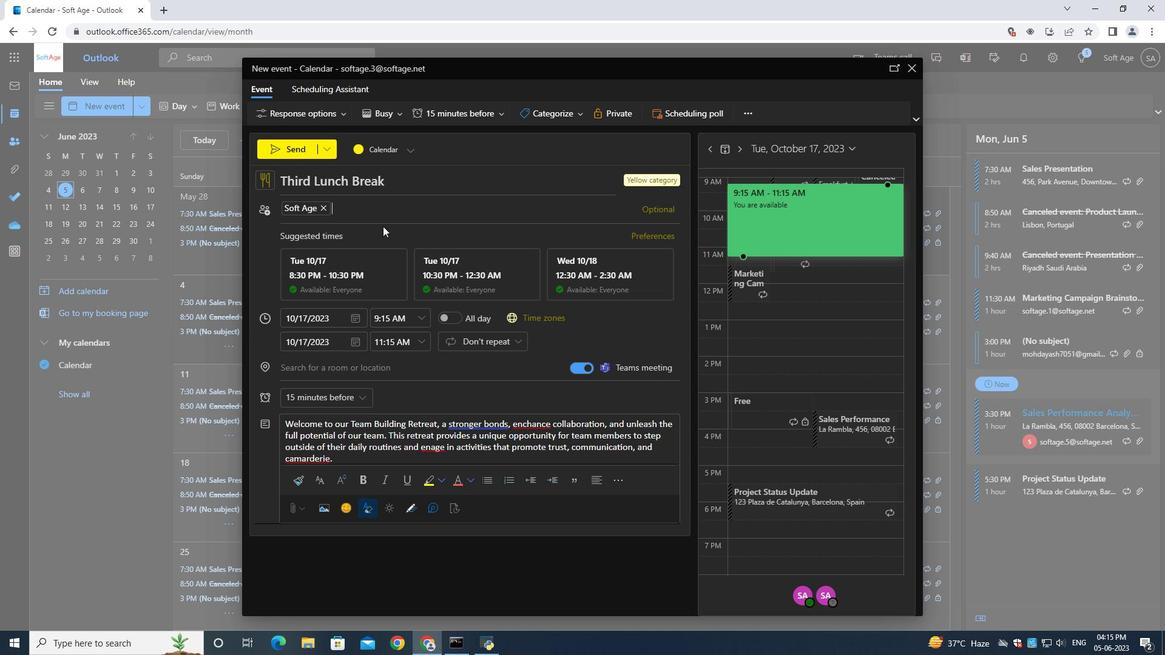 
Action: Key pressed softage.8<Key.shift>@softage.net
Screenshot: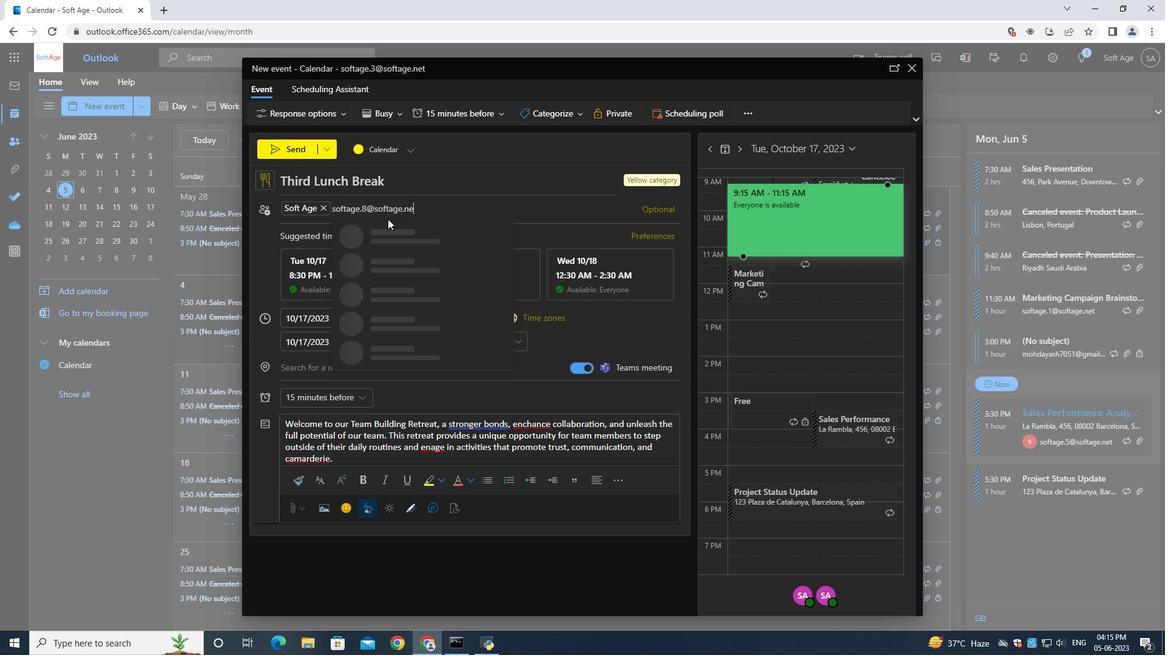 
Action: Mouse moved to (426, 234)
Screenshot: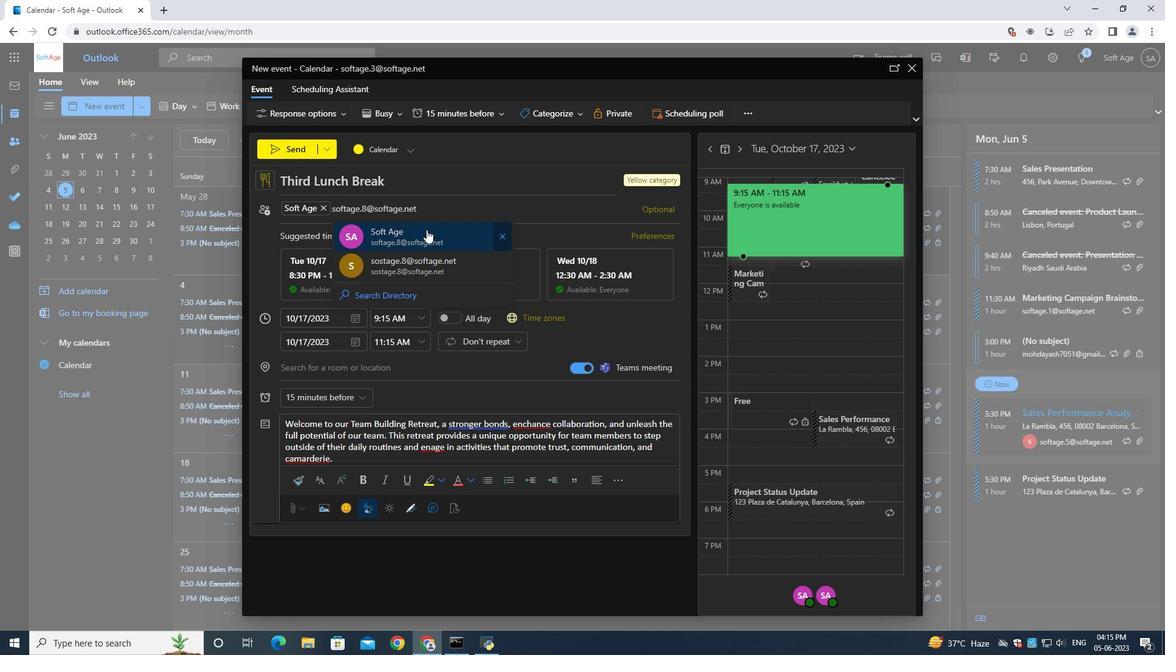 
Action: Mouse pressed left at (426, 234)
Screenshot: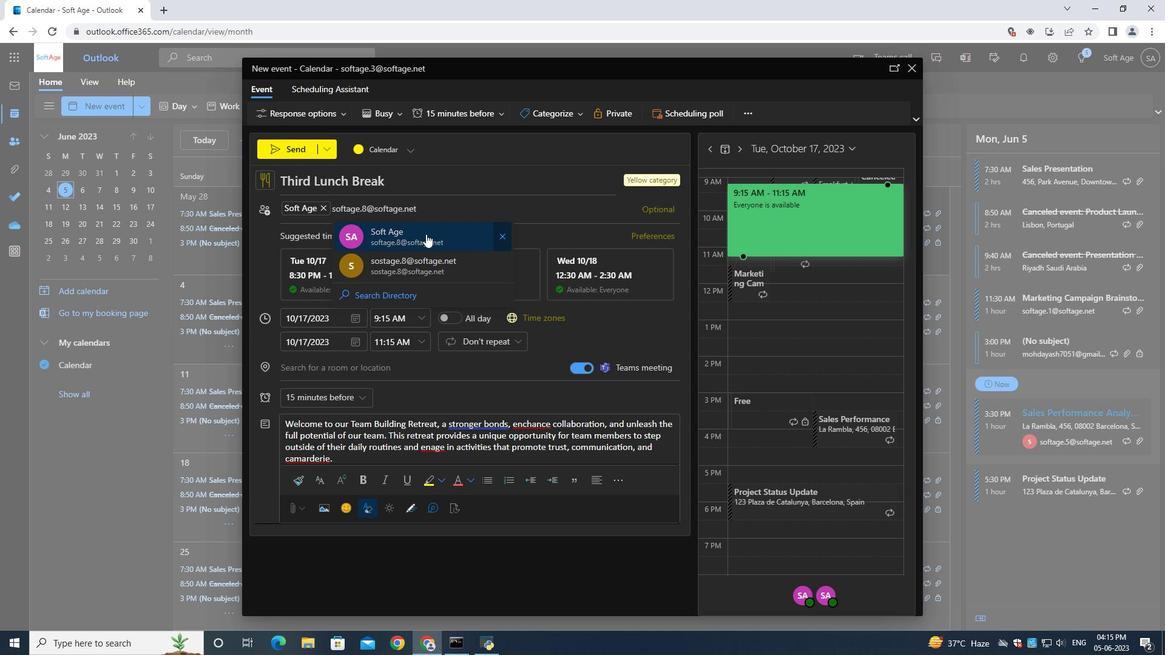 
Action: Mouse moved to (296, 395)
Screenshot: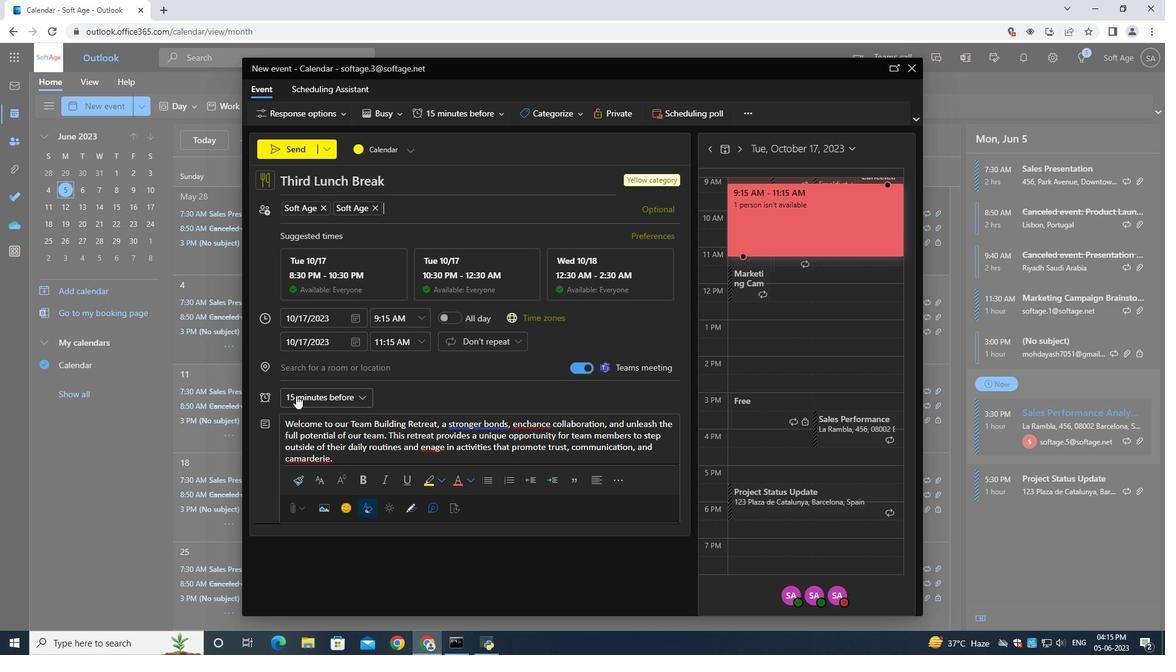 
Action: Mouse pressed left at (296, 395)
Screenshot: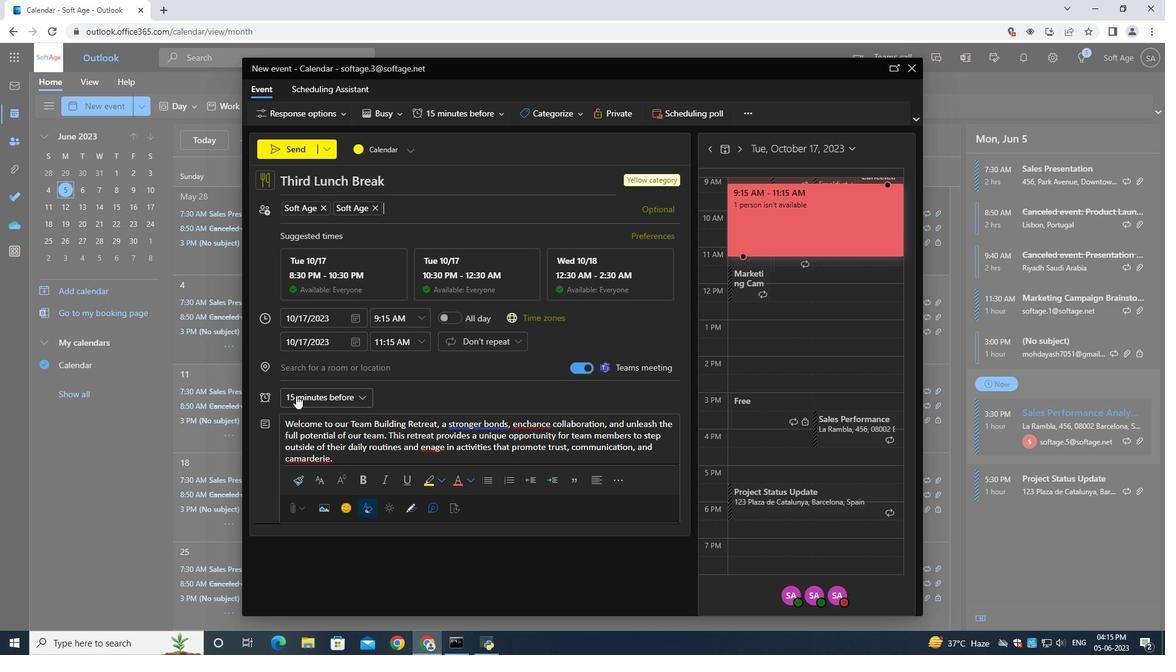 
Action: Mouse moved to (316, 220)
Screenshot: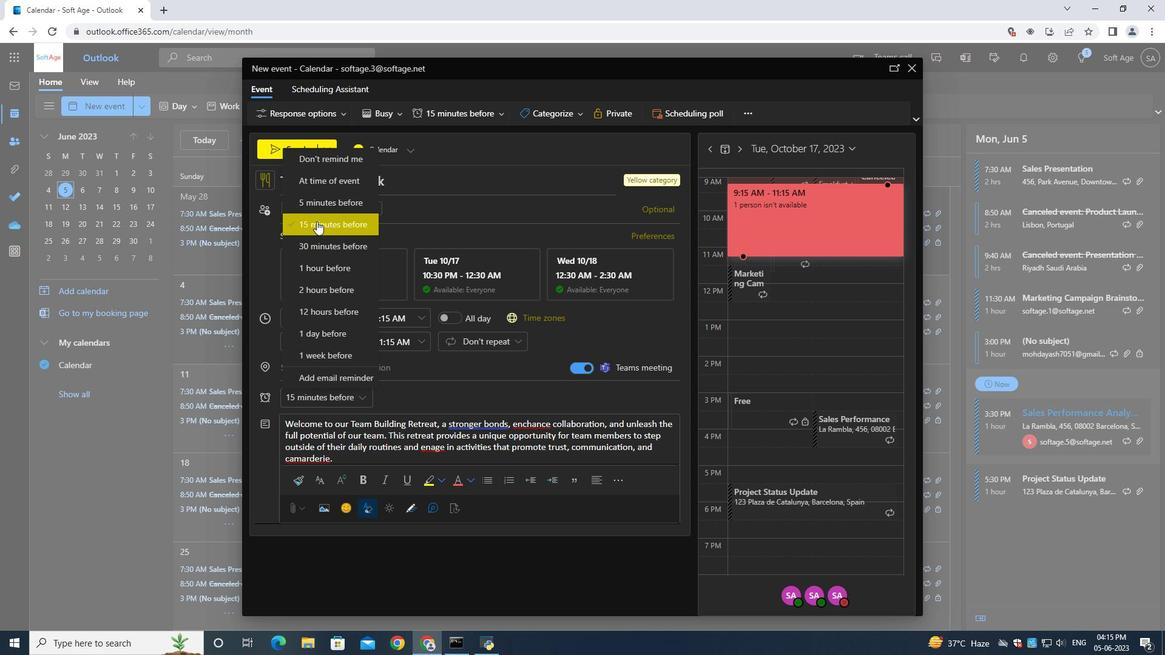 
Action: Mouse pressed left at (316, 220)
Screenshot: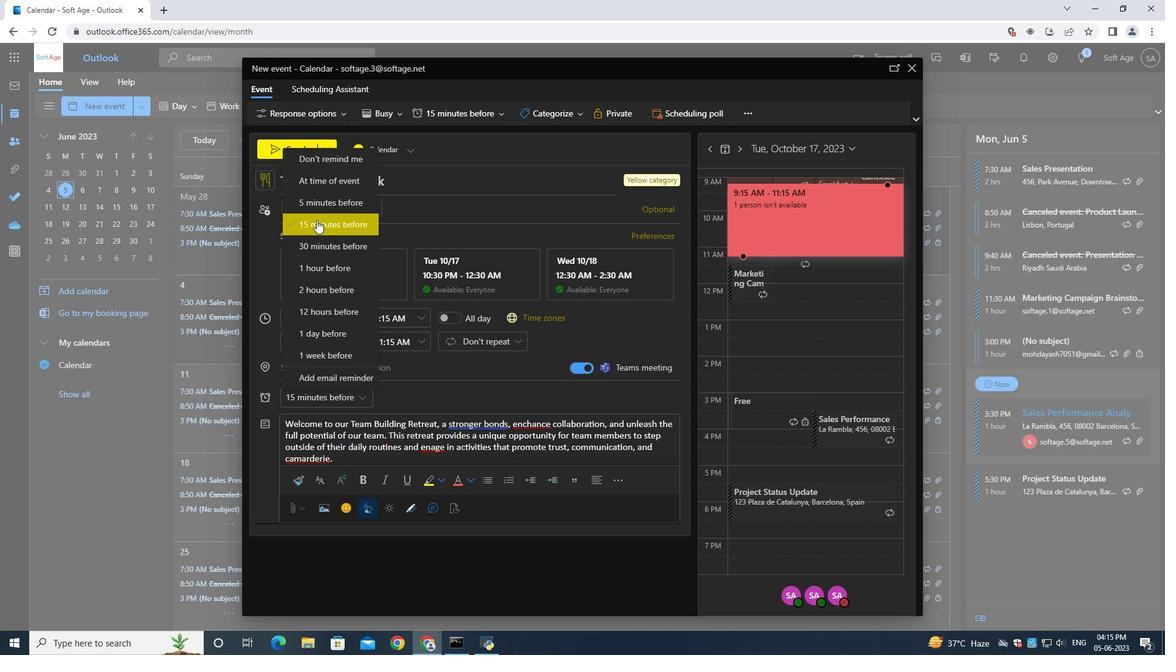 
Action: Mouse moved to (298, 146)
Screenshot: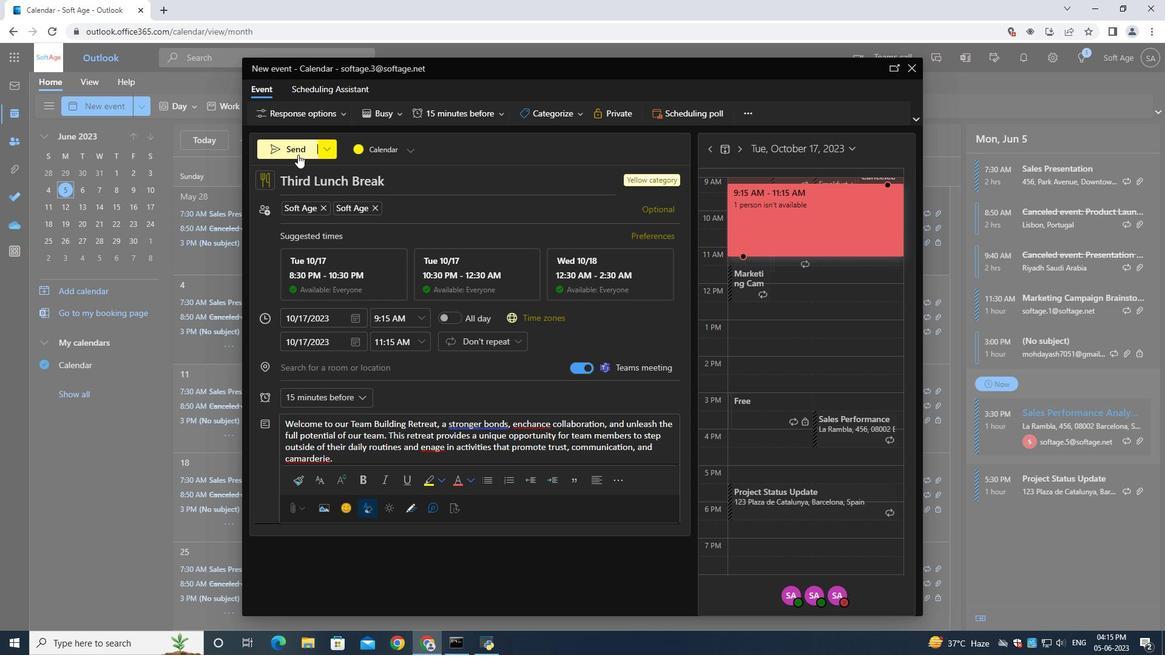 
Action: Mouse pressed left at (298, 146)
Screenshot: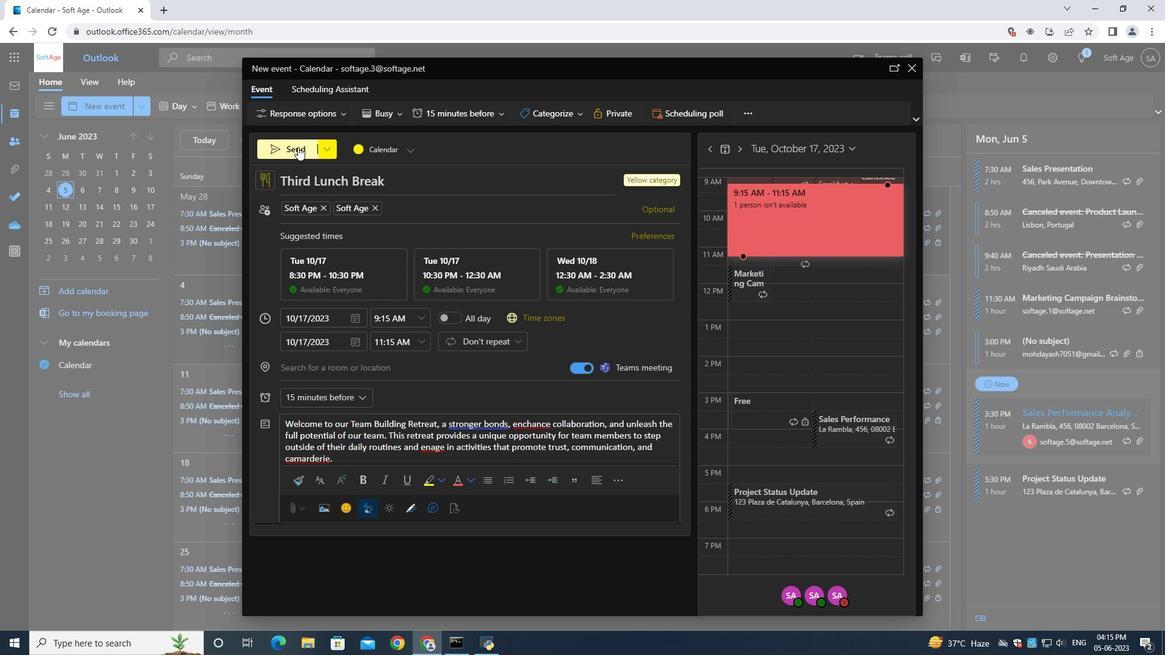 
Action: Mouse moved to (350, 247)
Screenshot: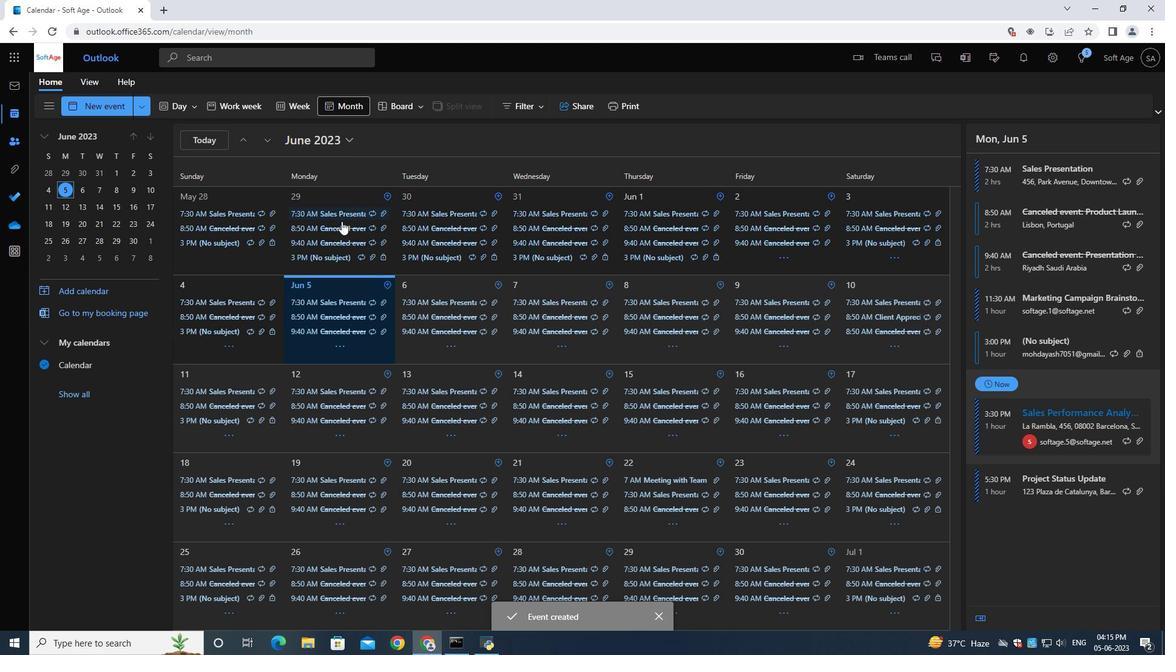 
